 Task: Add an event  with title  Staff Training: Sales Management, date '2023/11/21'  to 2023/11/22 & Select Event type as  Collective. Add location for the event as  123 Eiffel Tower, Paris, France and add a description: A company retreat is a purposeful and immersive event where employees come together in a relaxed and inspiring setting to foster teamwork, boost morale, and align their efforts towards common goals. Create an event link  http-stafftraining:salesmanagementcom & Select the event color as  Blue. , logged in from the account softage.3@softage.netand send the event invitation to softage.6@softage.net and softage.7@softage.net
Action: Mouse moved to (749, 127)
Screenshot: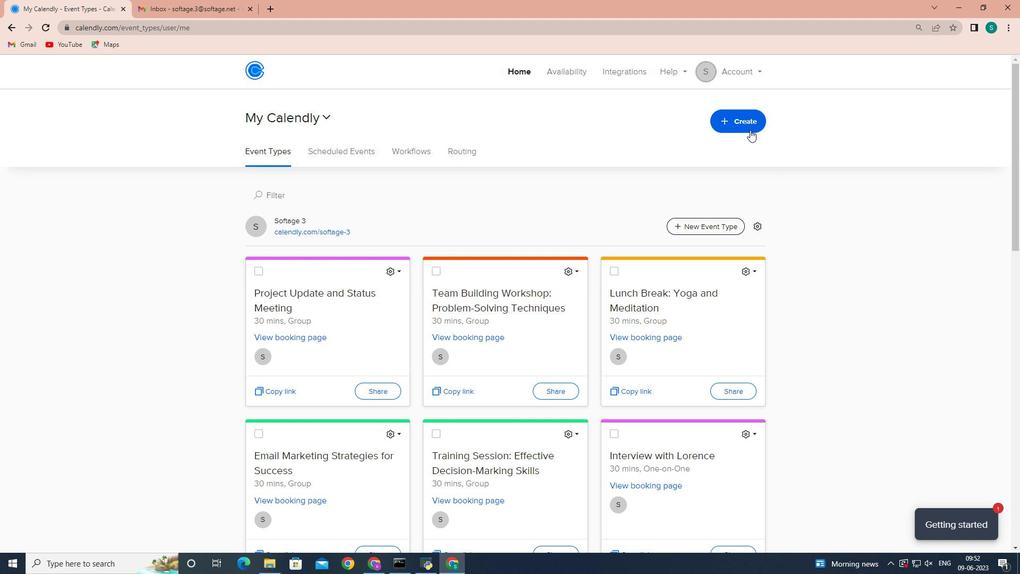 
Action: Mouse pressed left at (749, 127)
Screenshot: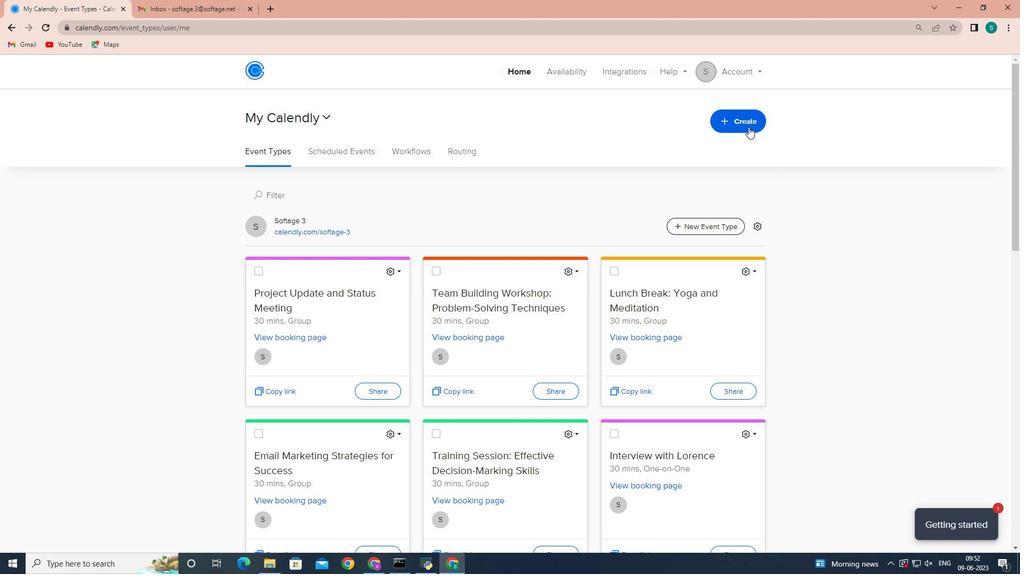 
Action: Mouse moved to (725, 158)
Screenshot: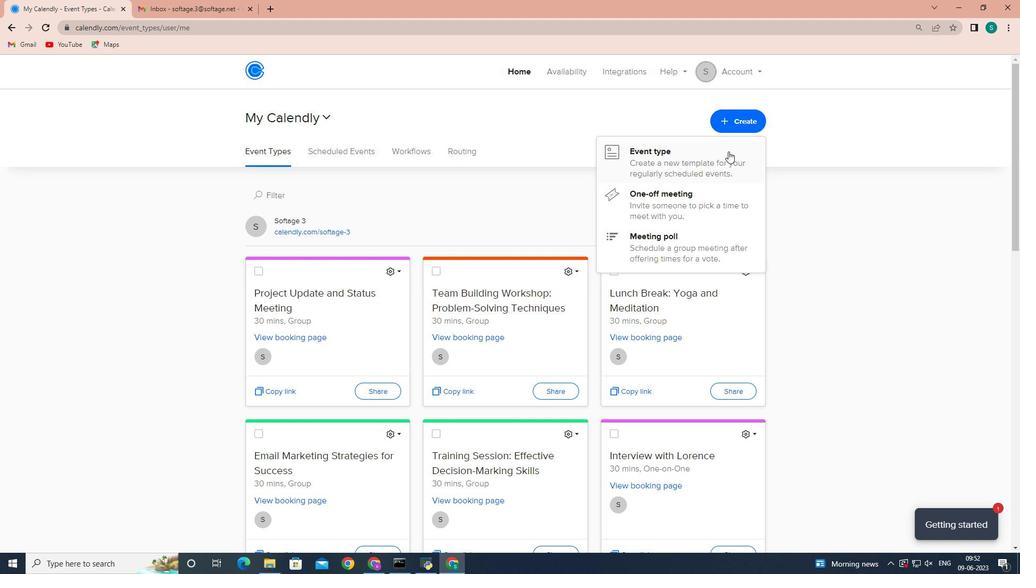 
Action: Mouse pressed left at (725, 158)
Screenshot: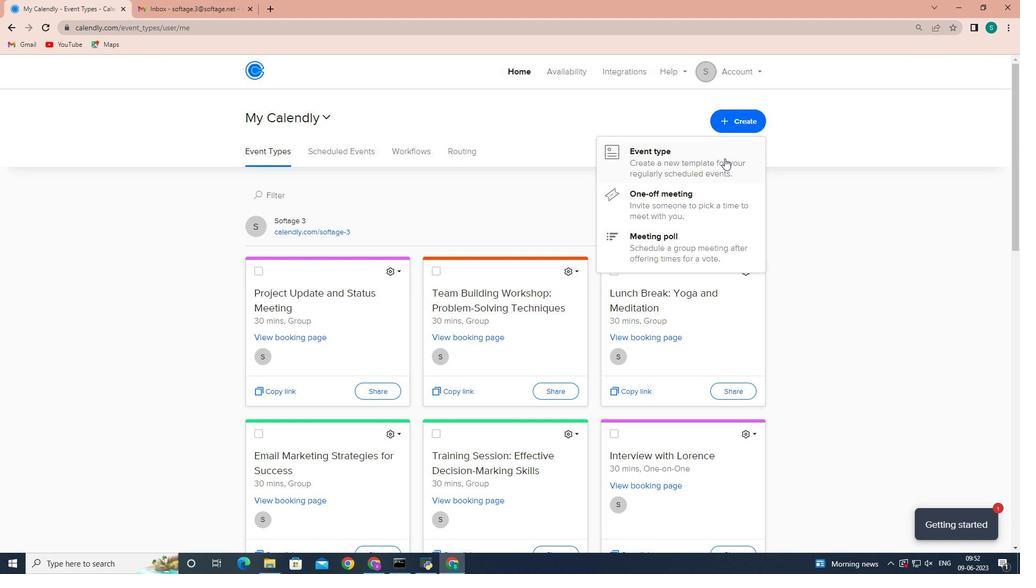 
Action: Mouse moved to (554, 317)
Screenshot: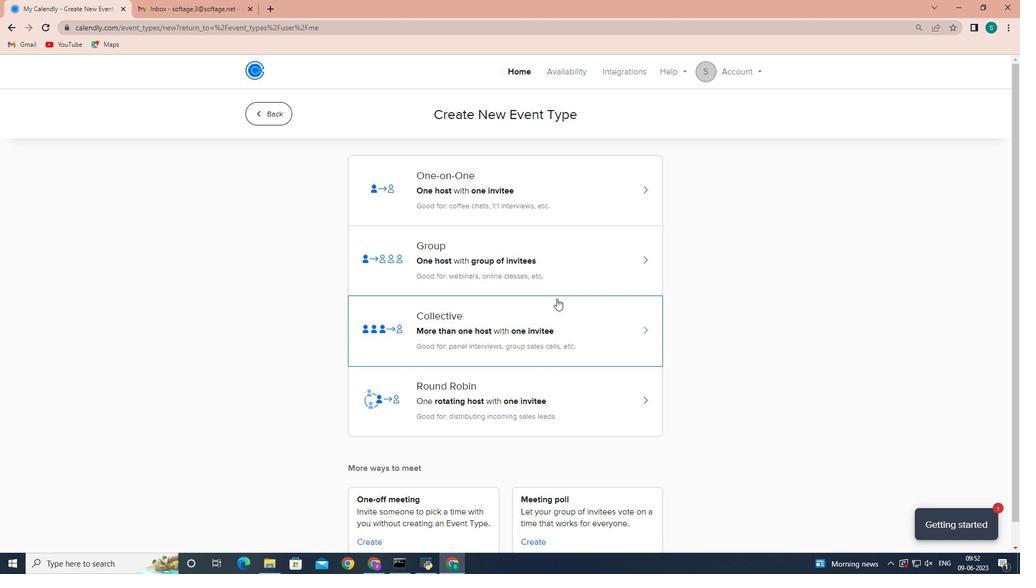 
Action: Mouse pressed left at (554, 317)
Screenshot: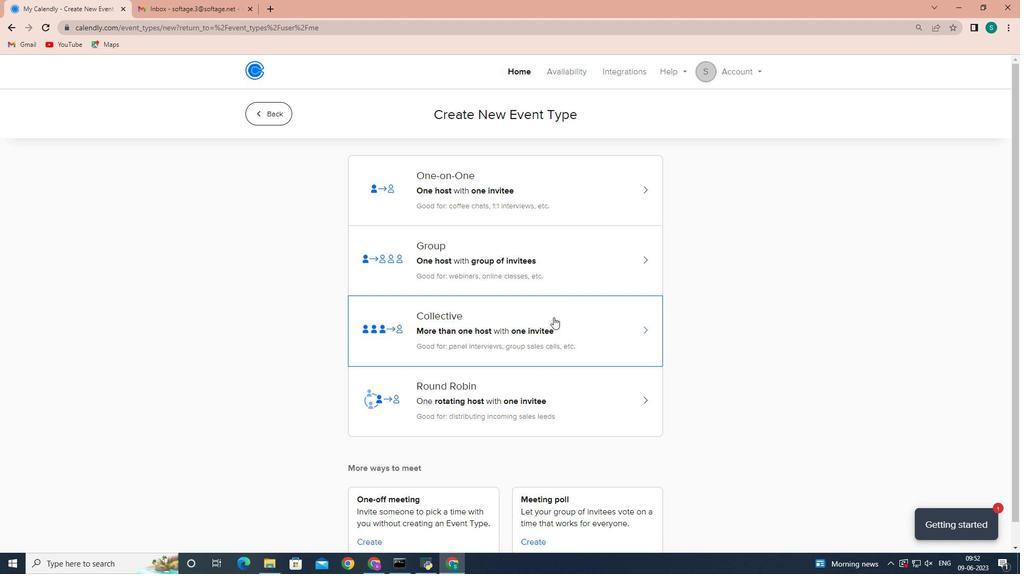 
Action: Mouse moved to (619, 250)
Screenshot: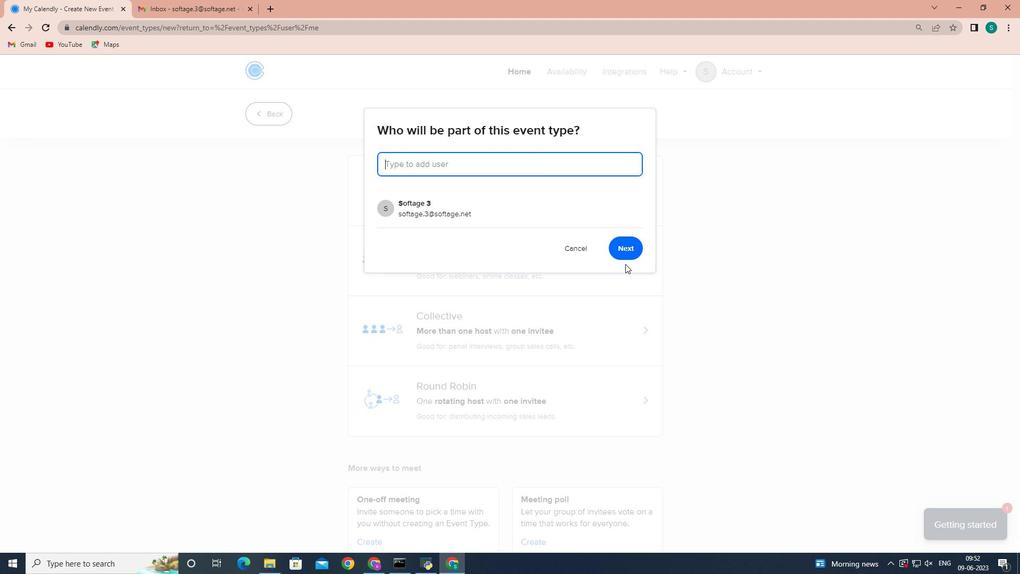 
Action: Mouse pressed left at (619, 250)
Screenshot: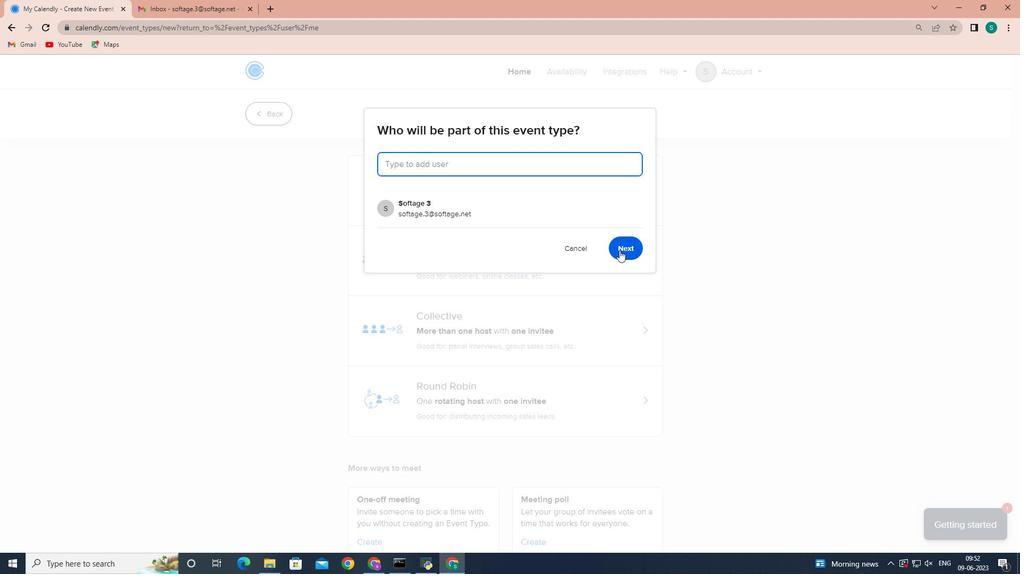 
Action: Mouse moved to (348, 257)
Screenshot: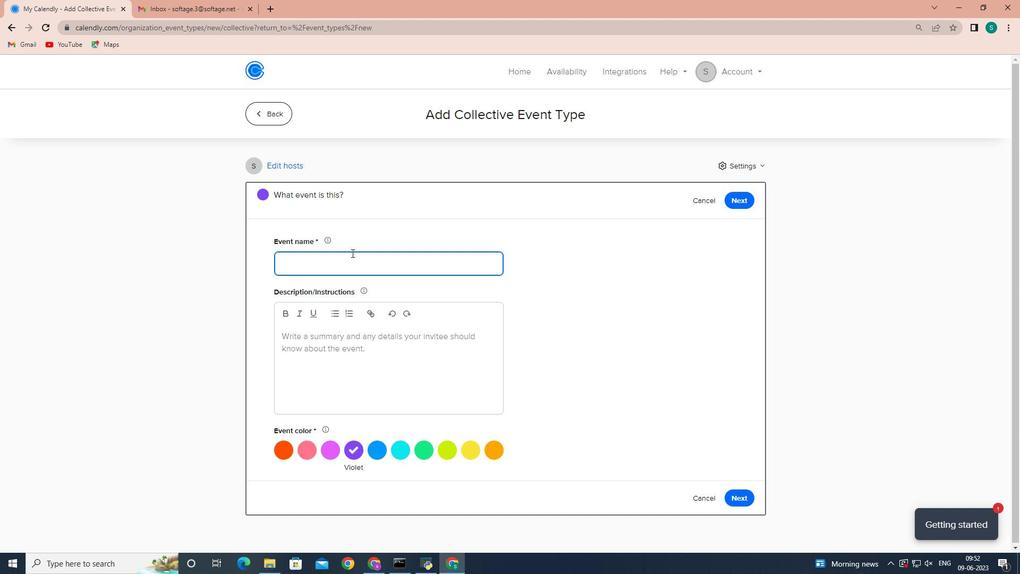 
Action: Mouse pressed left at (348, 257)
Screenshot: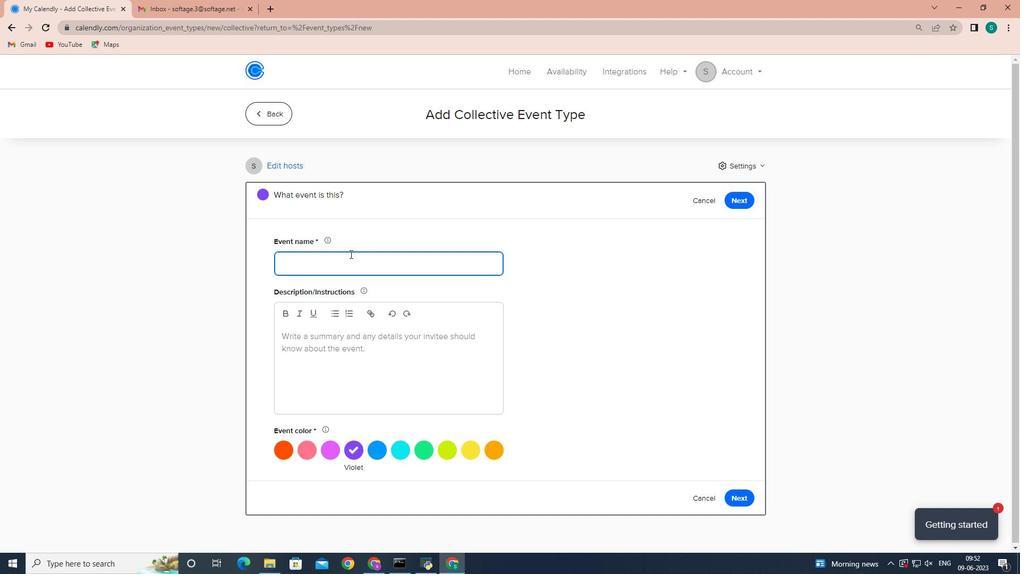 
Action: Mouse moved to (694, 291)
Screenshot: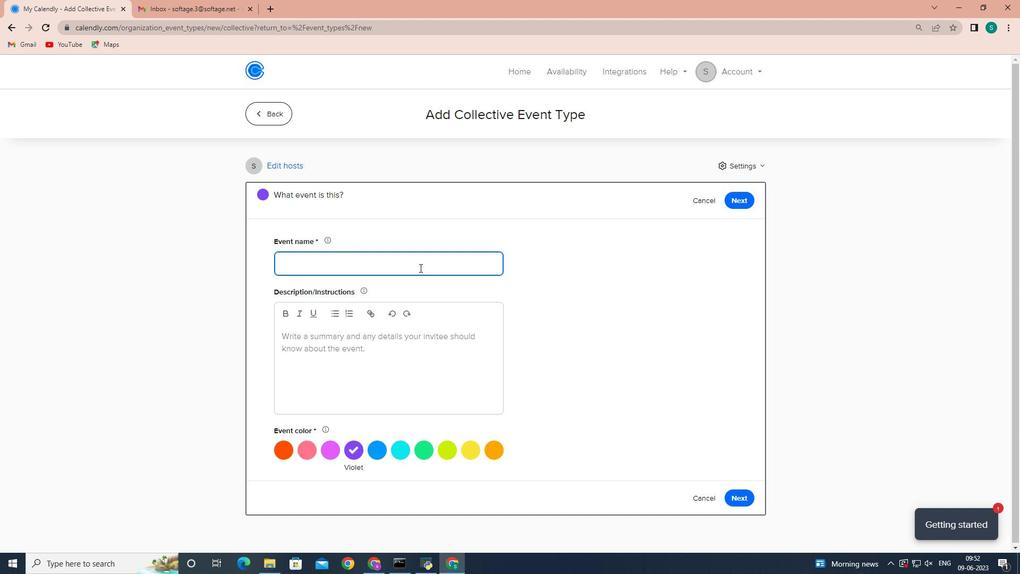 
Action: Key pressed <Key.shift><Key.shift><Key.shift><Key.shift><Key.shift><Key.shift><Key.shift><Key.shift><Key.shift><Key.shift><Key.shift><Key.shift><Key.shift><Key.shift><Key.shift><Key.shift>Staff<Key.space><Key.shift>Training<Key.space><Key.shift><Key.backspace><Key.shift_r>:<Key.space><Key.shift>Sales<Key.space><Key.shift>Managements
Screenshot: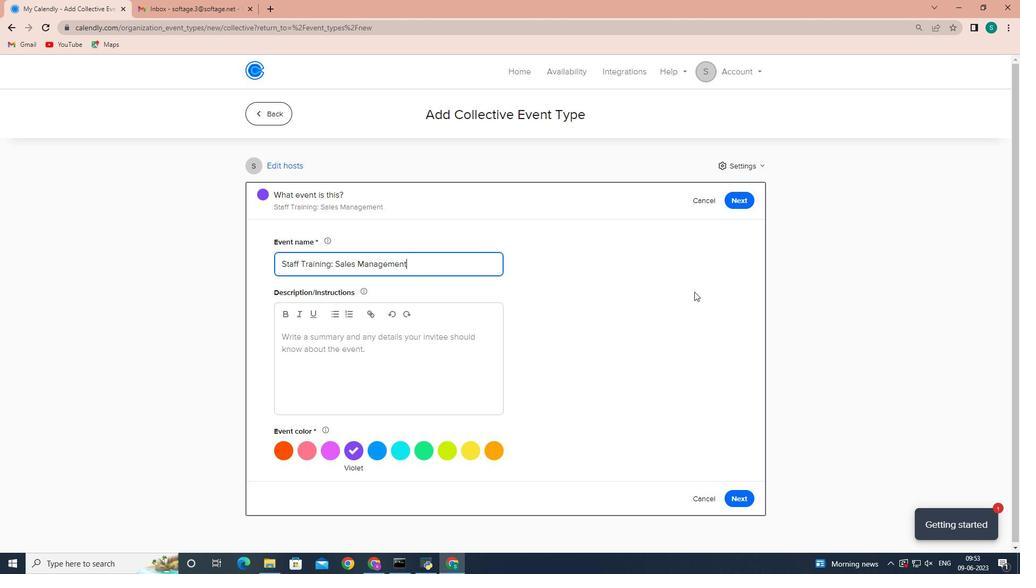 
Action: Mouse moved to (453, 364)
Screenshot: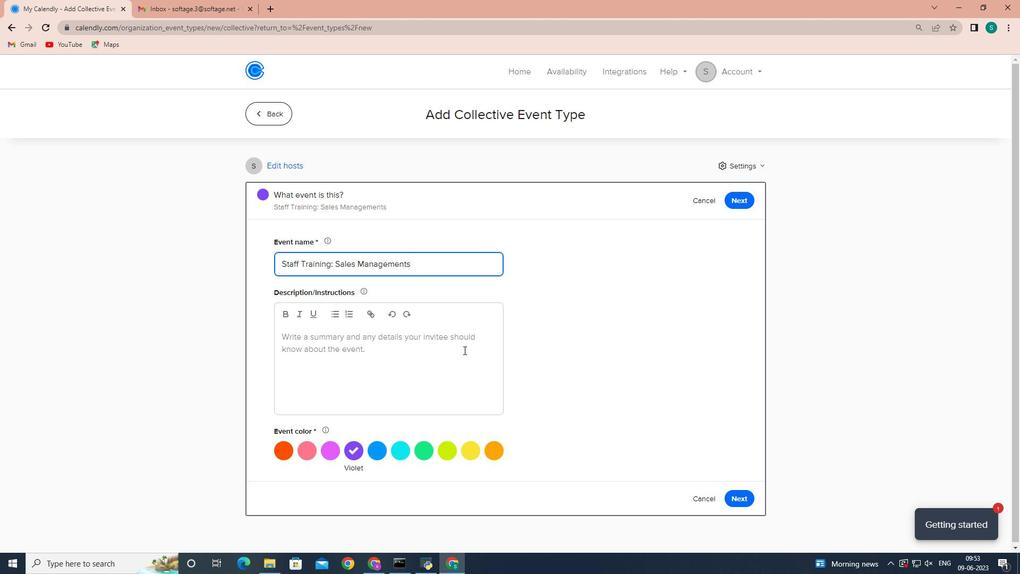 
Action: Mouse pressed left at (453, 364)
Screenshot: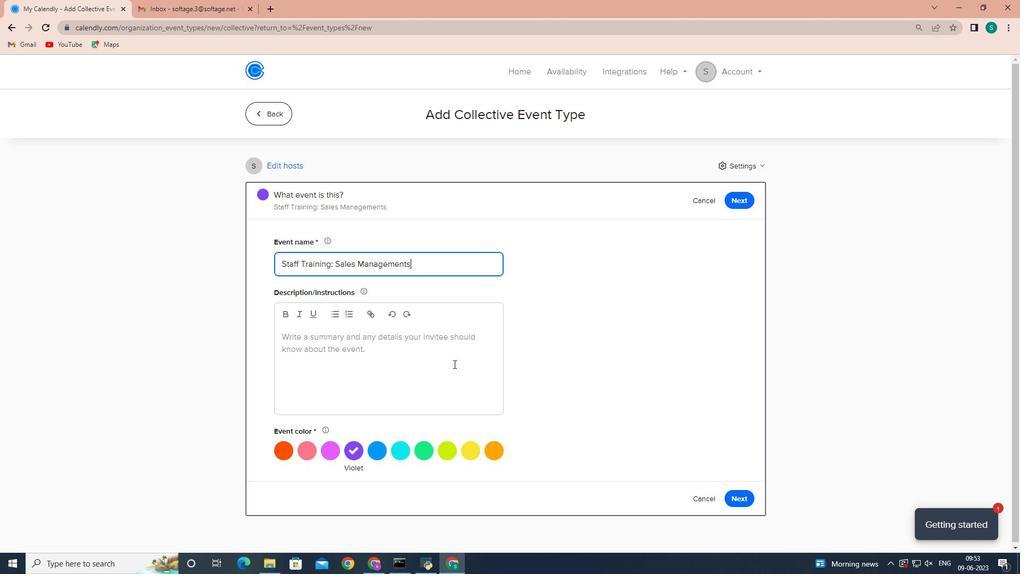 
Action: Mouse moved to (639, 354)
Screenshot: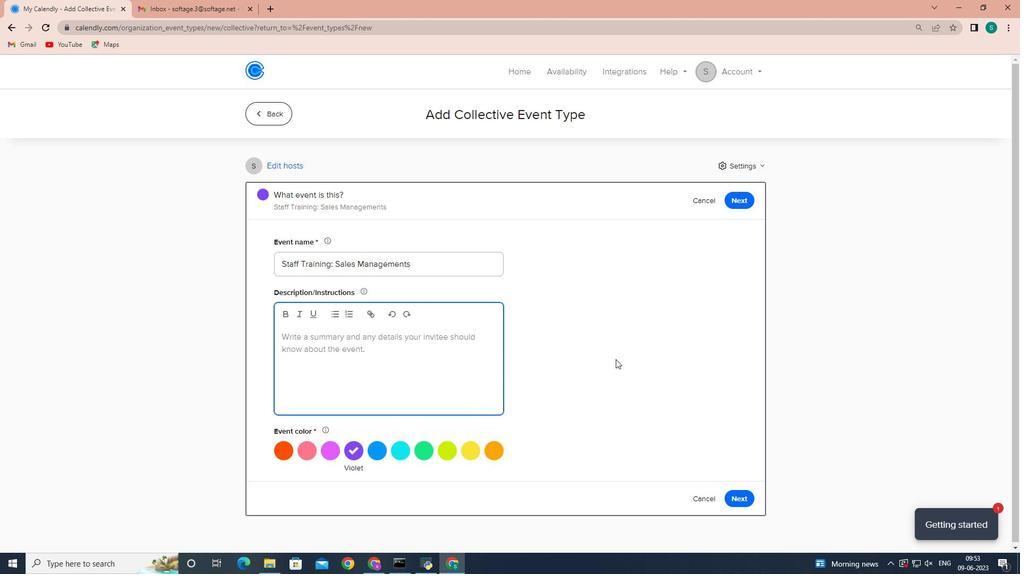 
Action: Key pressed <Key.shift>A<Key.space>company<Key.space>retreat<Key.space>is<Key.space>a<Key.space>purposeful<Key.space>and<Key.space>immersive<Key.space>event<Key.space>ehe<Key.backspace><Key.backspace><Key.backspace>where<Key.space>employees<Key.space>come<Key.space>together<Key.space>in<Key.space>a<Key.space>relaxed<Key.space>and<Key.space><Key.space><Key.space><Key.space><Key.space><Key.space><Key.space><Key.space><Key.space><Key.space><Key.backspace><Key.backspace><Key.backspace><Key.backspace><Key.backspace><Key.backspace><Key.backspace><Key.backspace><Key.backspace>inspiring<Key.space>setting<Key.space>to<Key.space>foster<Key.space>teamwork,<Key.space>boost<Key.space>morale,<Key.space>and<Key.space>align<Key.space>their<Key.space>efforts<Key.space>towards<Key.space>common<Key.space>goals.
Screenshot: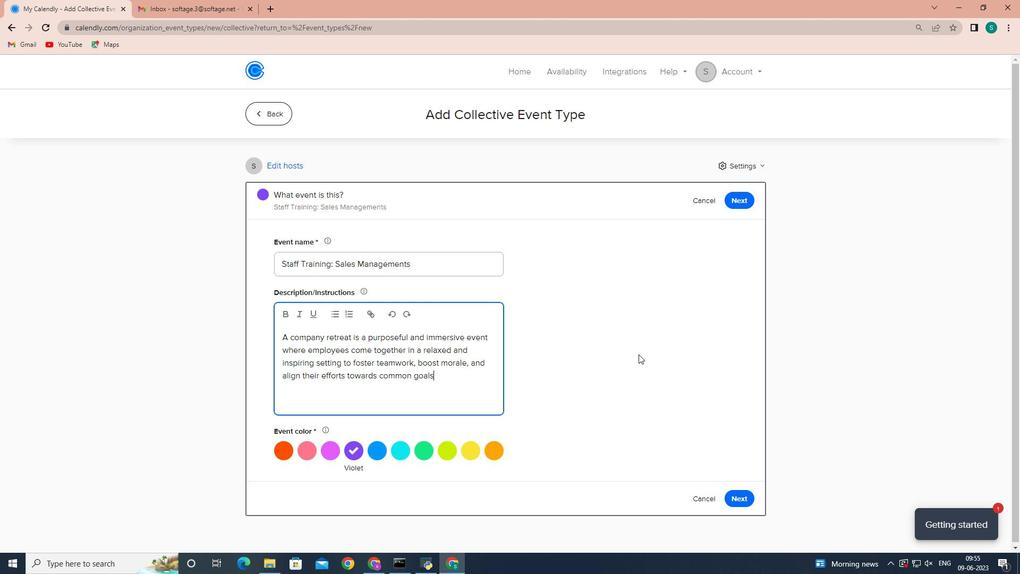 
Action: Mouse moved to (375, 451)
Screenshot: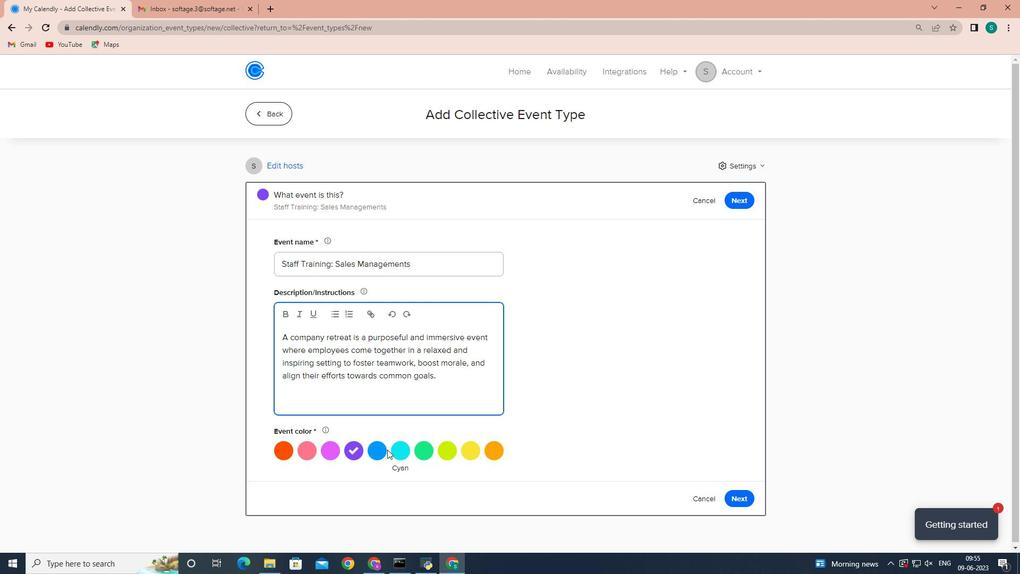 
Action: Mouse pressed left at (375, 451)
Screenshot: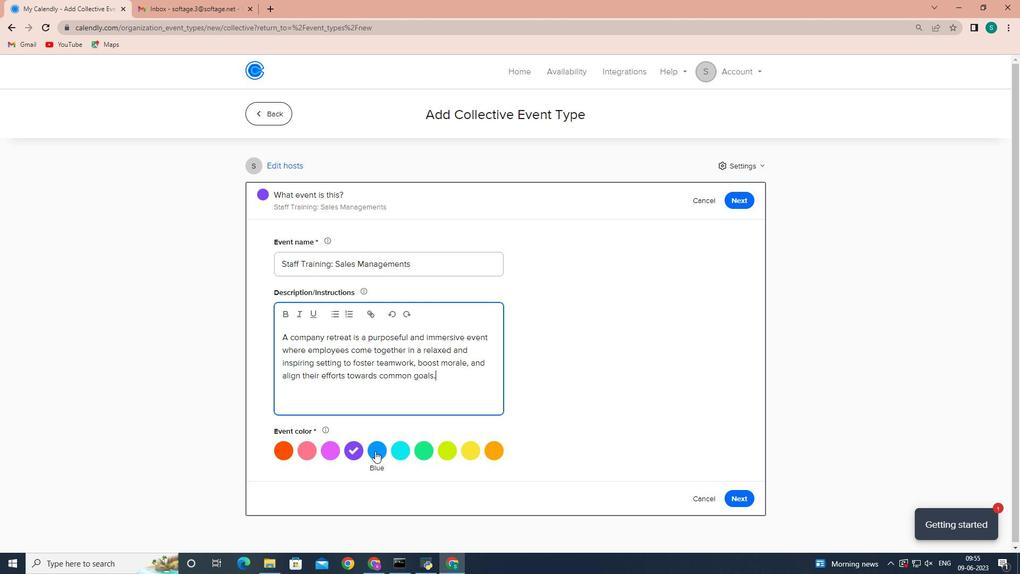 
Action: Mouse moved to (748, 199)
Screenshot: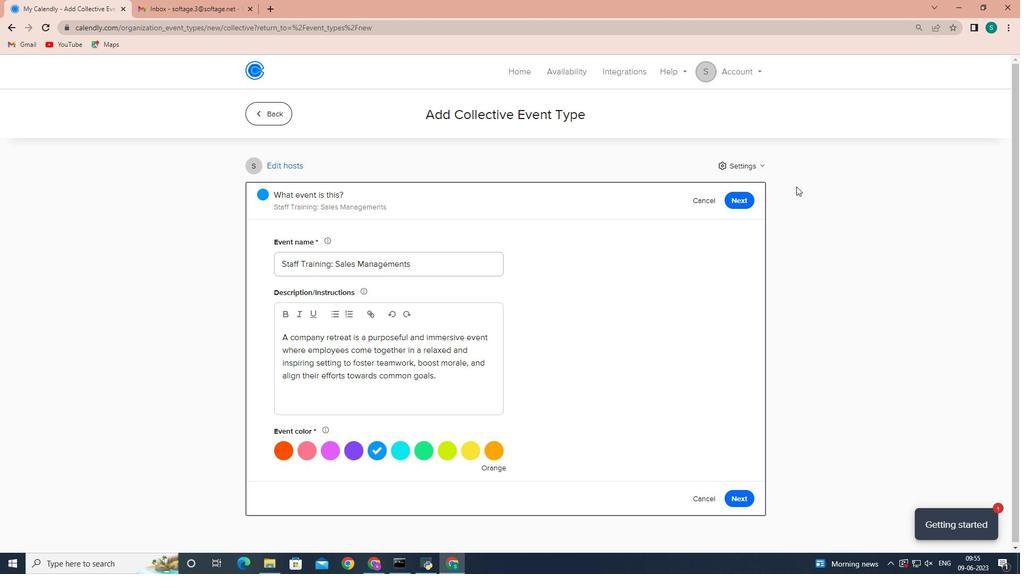 
Action: Mouse pressed left at (748, 199)
Screenshot: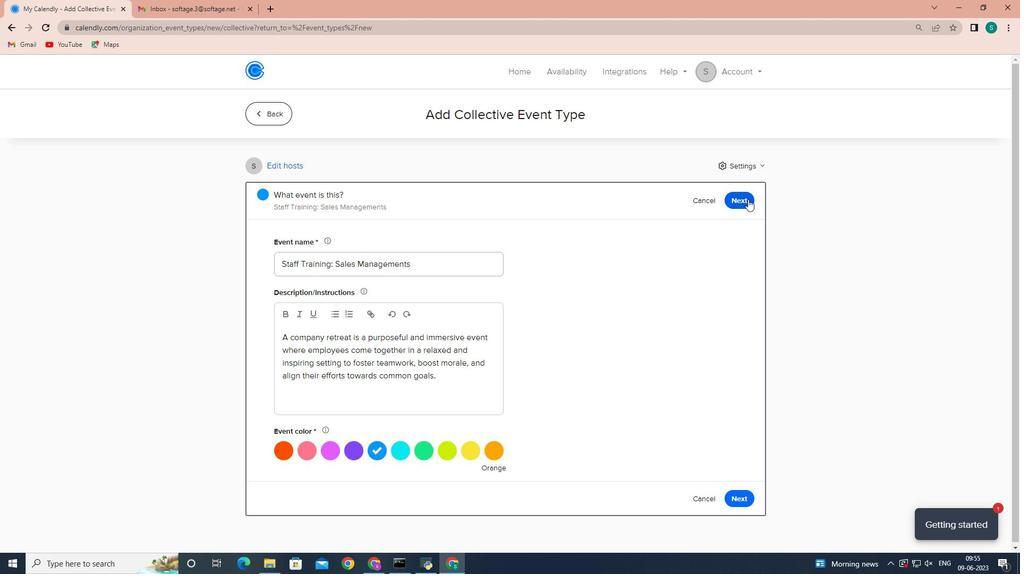 
Action: Mouse moved to (383, 321)
Screenshot: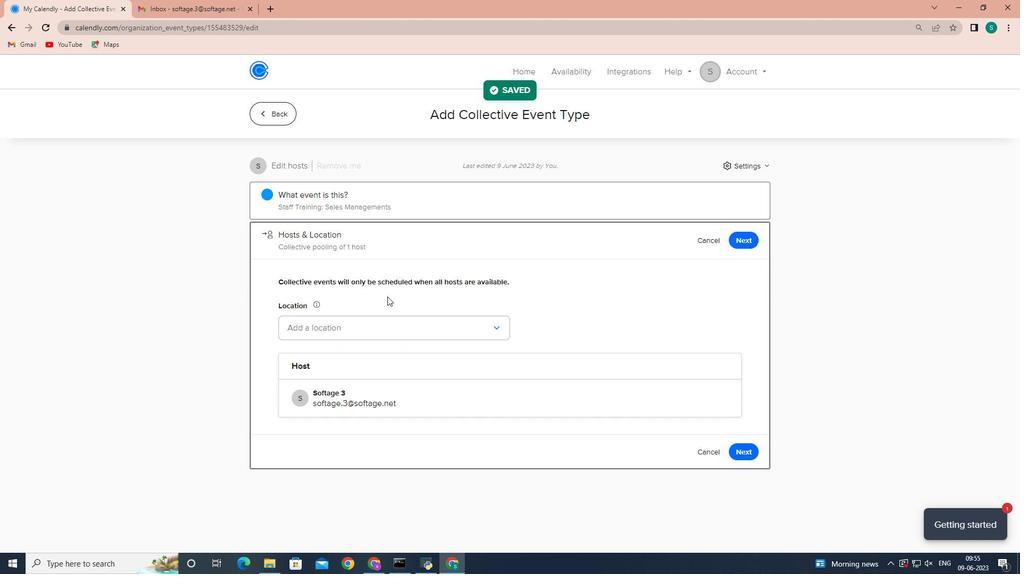 
Action: Mouse pressed left at (383, 321)
Screenshot: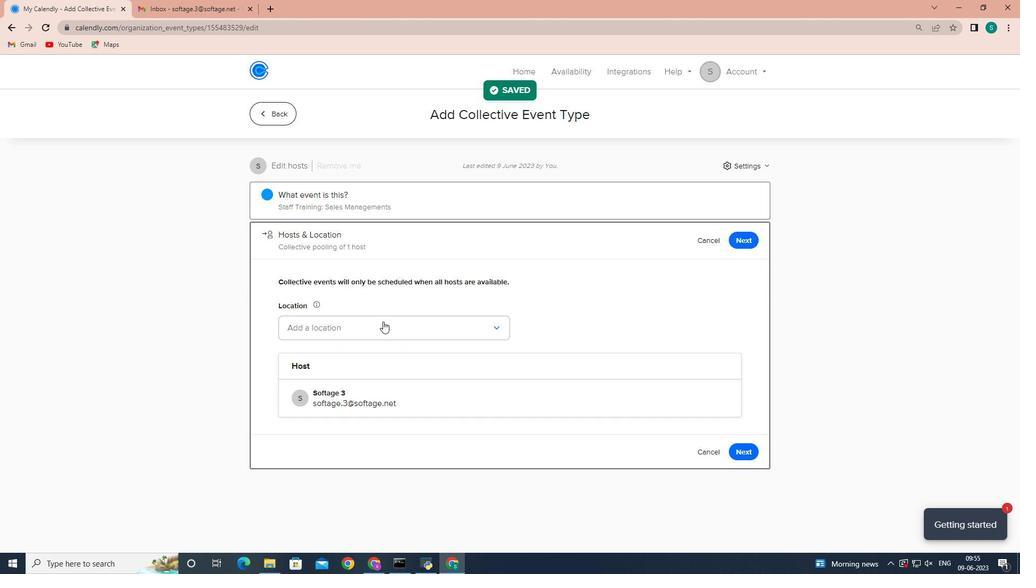 
Action: Mouse moved to (373, 359)
Screenshot: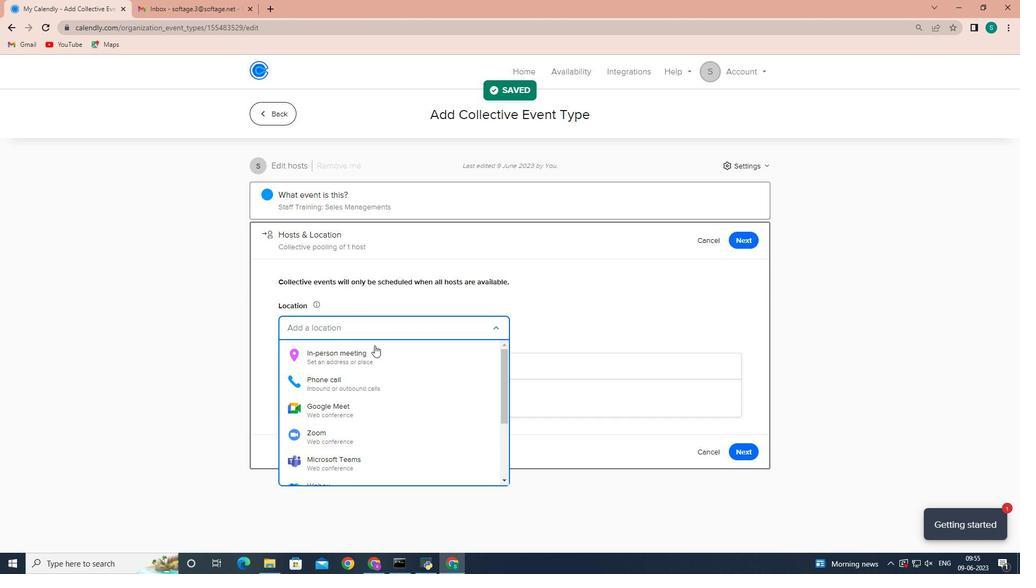 
Action: Mouse pressed left at (373, 359)
Screenshot: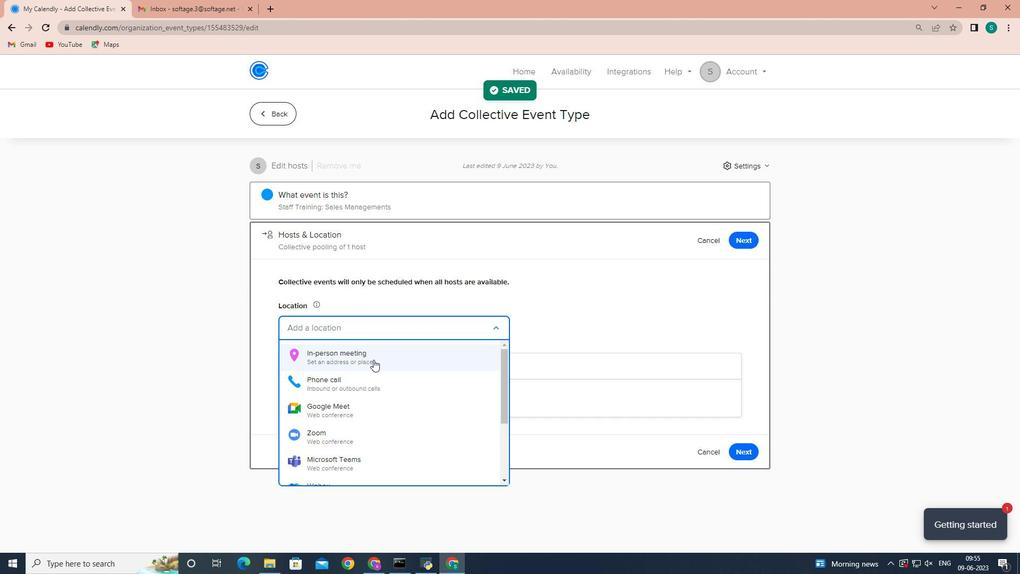 
Action: Mouse moved to (521, 187)
Screenshot: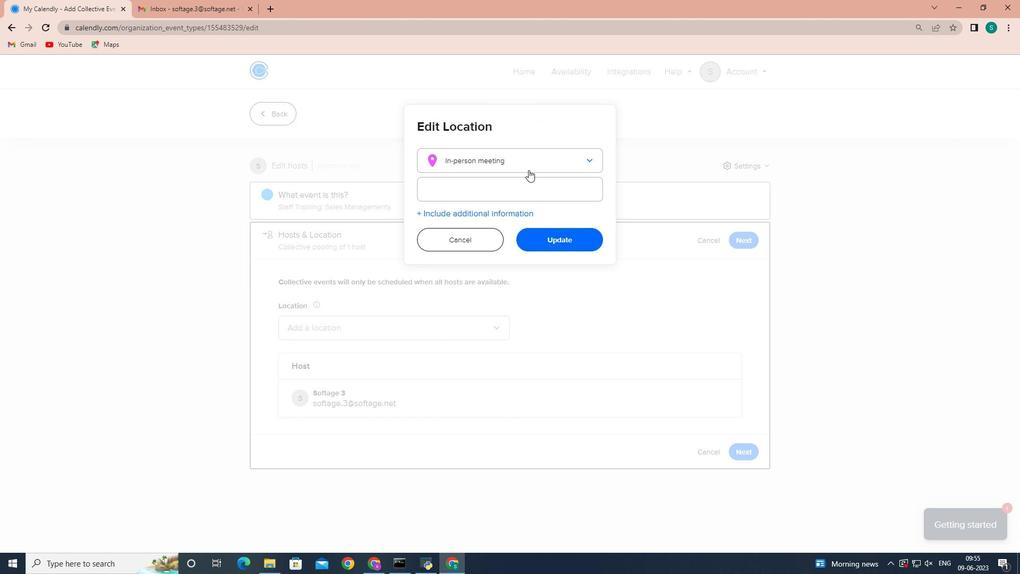 
Action: Mouse pressed left at (521, 187)
Screenshot: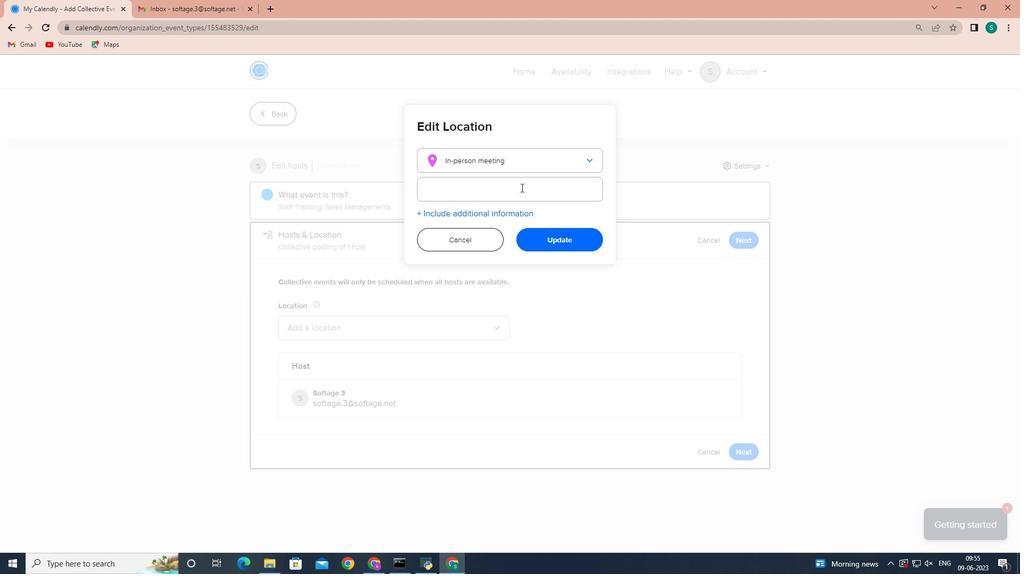 
Action: Key pressed 123<Key.space><Key.shift>Eifff<Key.backspace>el<Key.space><Key.shift><Key.shift><Key.shift><Key.shift><Key.shift><Key.shift><Key.shift><Key.shift><Key.shift><Key.shift><Key.shift><Key.shift><Key.shift><Key.shift><Key.shift><Key.shift><Key.shift><Key.shift><Key.shift><Key.shift><Key.shift><Key.shift><Key.shift><Key.shift>Tower,<Key.space><Key.shift>Paris,<Key.space><Key.shift>France
Screenshot: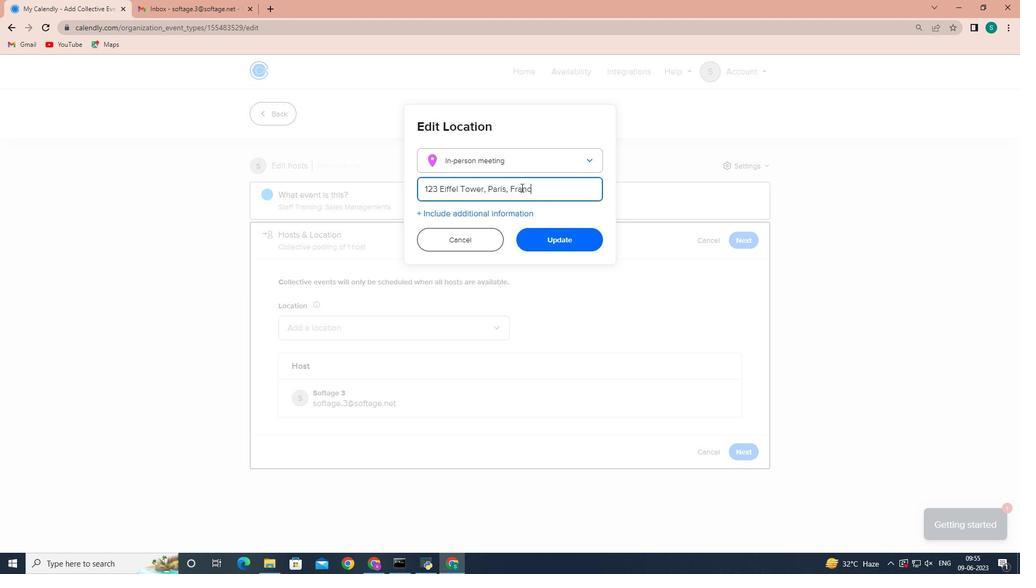 
Action: Mouse moved to (558, 243)
Screenshot: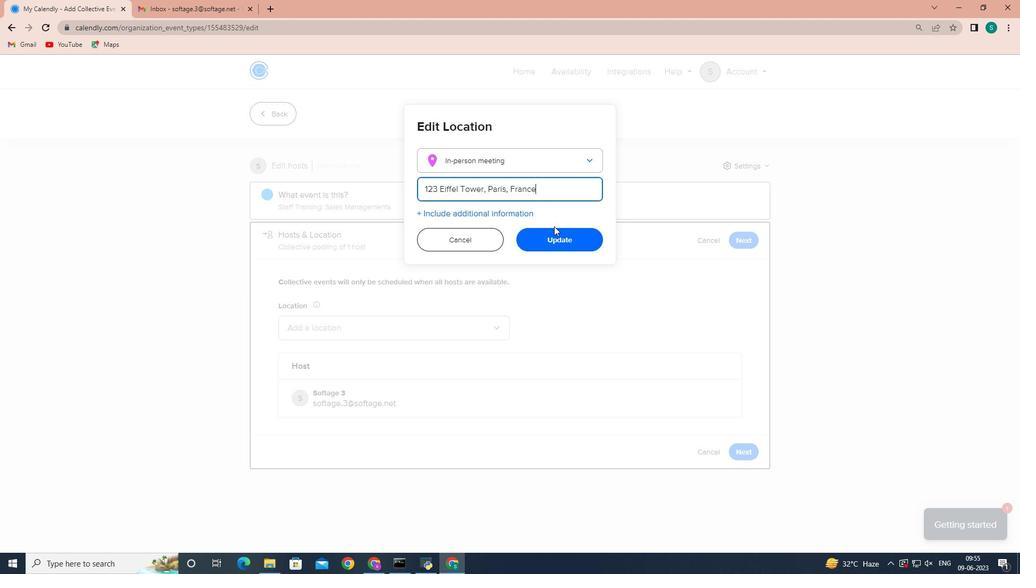 
Action: Mouse pressed left at (558, 243)
Screenshot: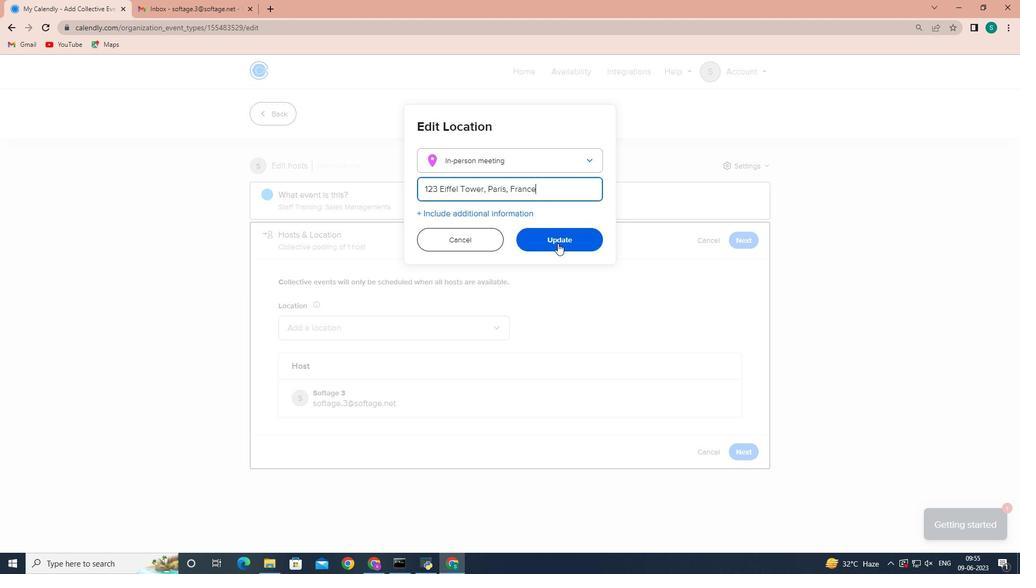 
Action: Mouse moved to (742, 242)
Screenshot: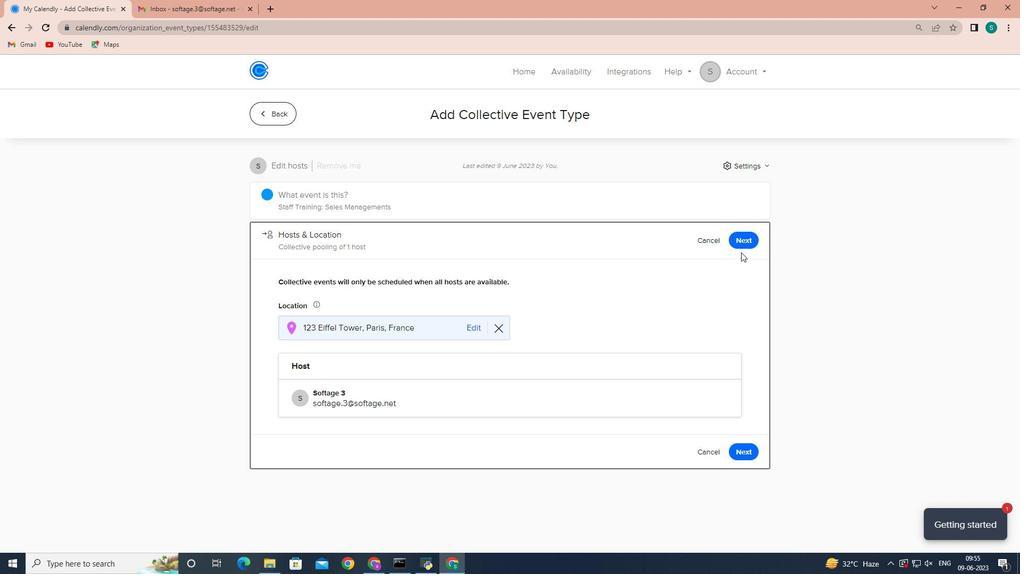 
Action: Mouse pressed left at (742, 242)
Screenshot: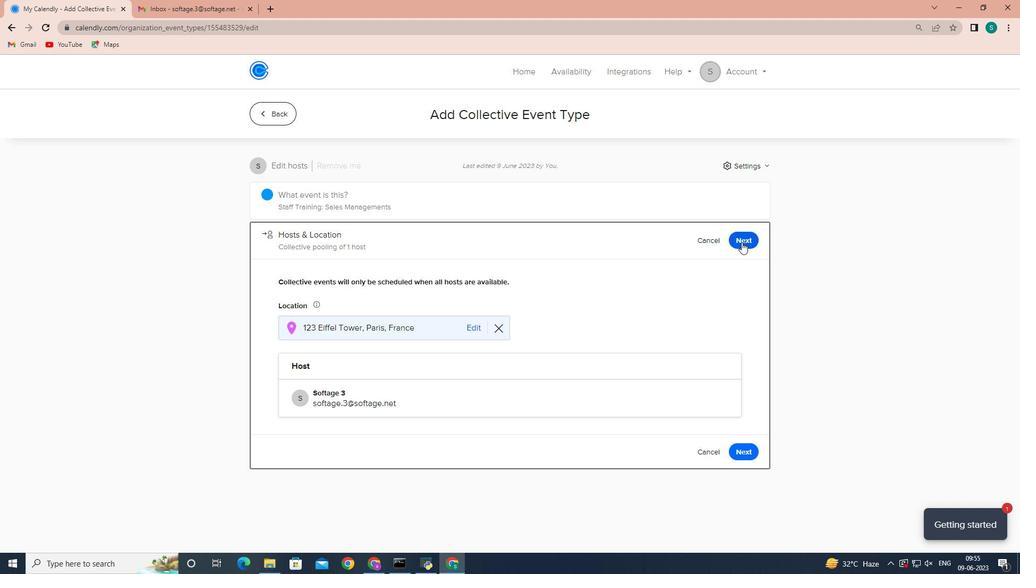 
Action: Mouse moved to (340, 392)
Screenshot: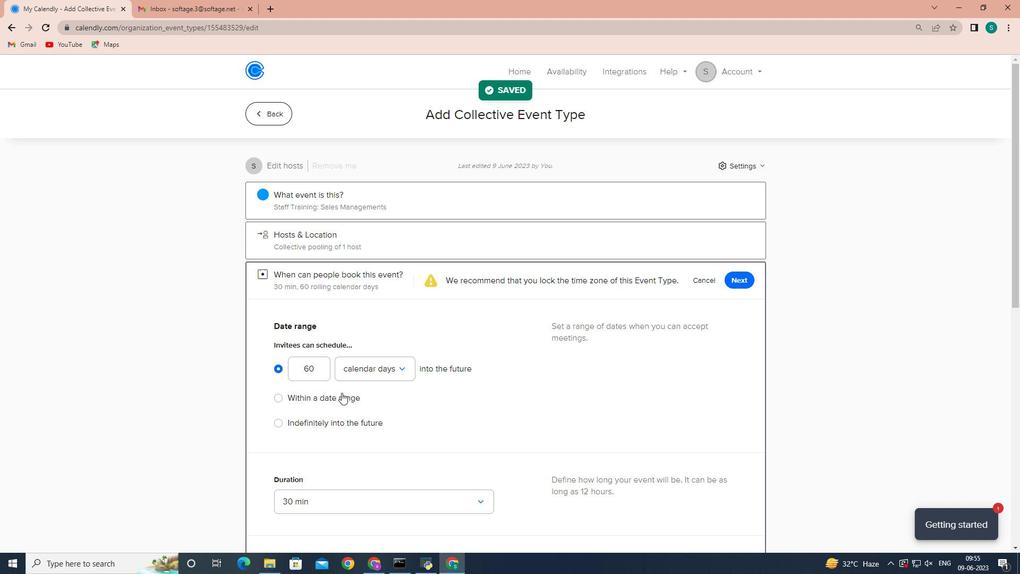 
Action: Mouse pressed left at (340, 392)
Screenshot: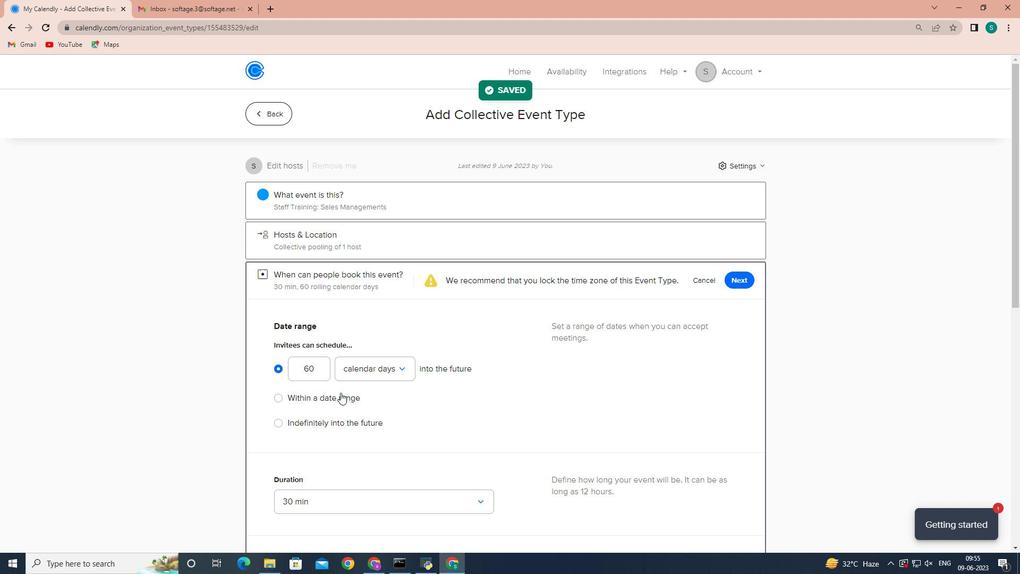 
Action: Mouse moved to (412, 404)
Screenshot: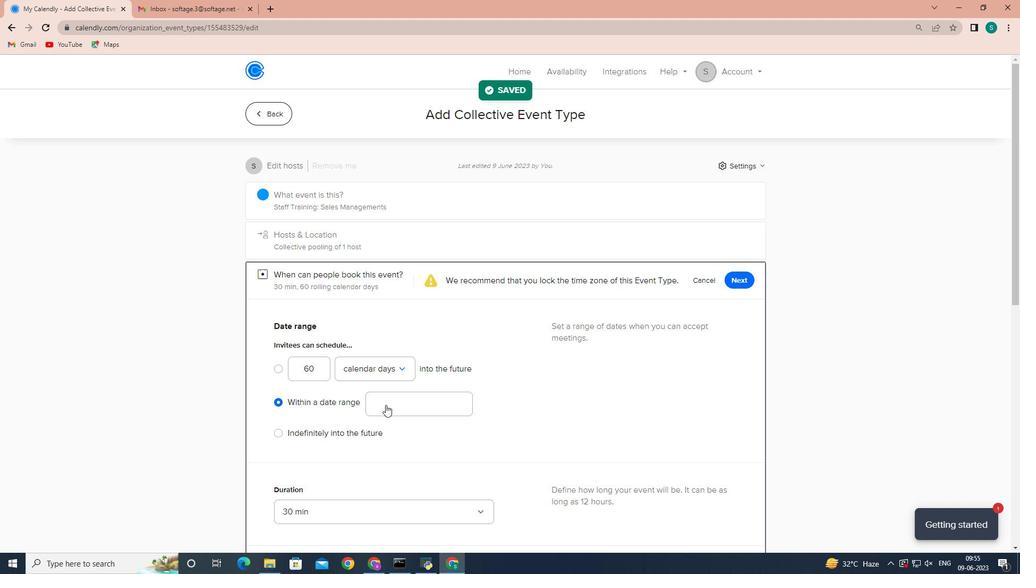 
Action: Mouse pressed left at (412, 404)
Screenshot: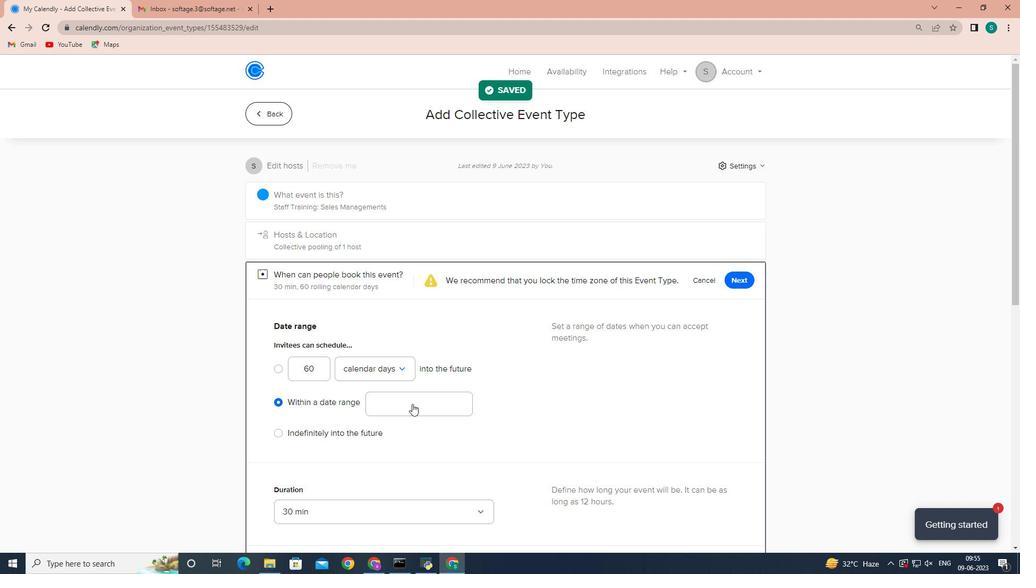 
Action: Mouse moved to (456, 211)
Screenshot: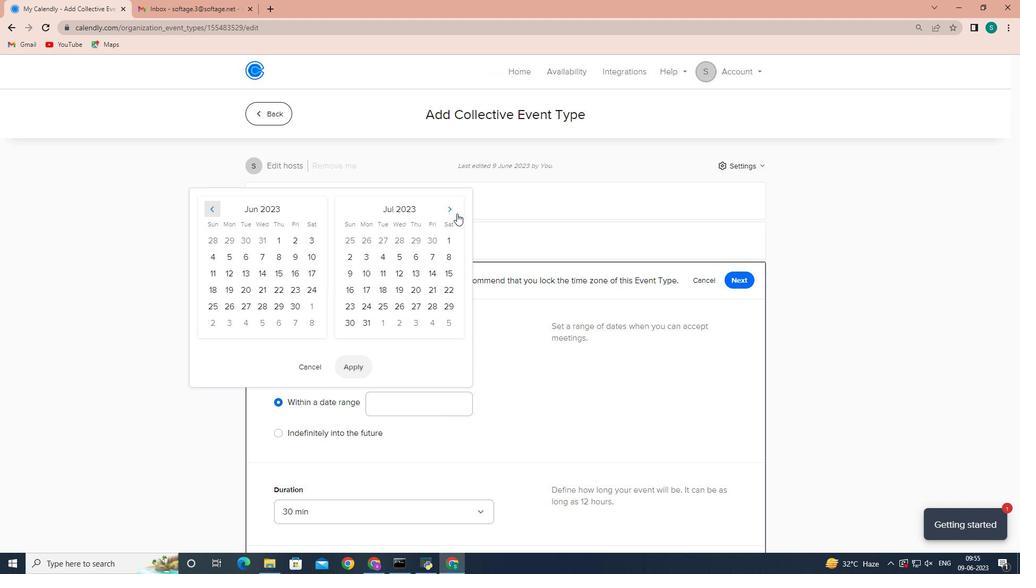 
Action: Mouse pressed left at (456, 211)
Screenshot: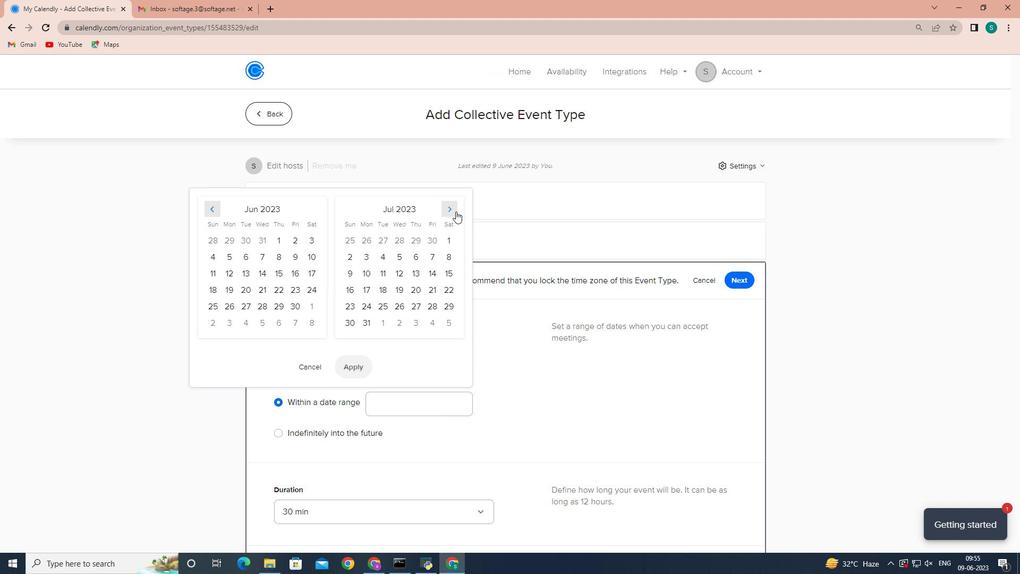
Action: Mouse pressed left at (456, 211)
Screenshot: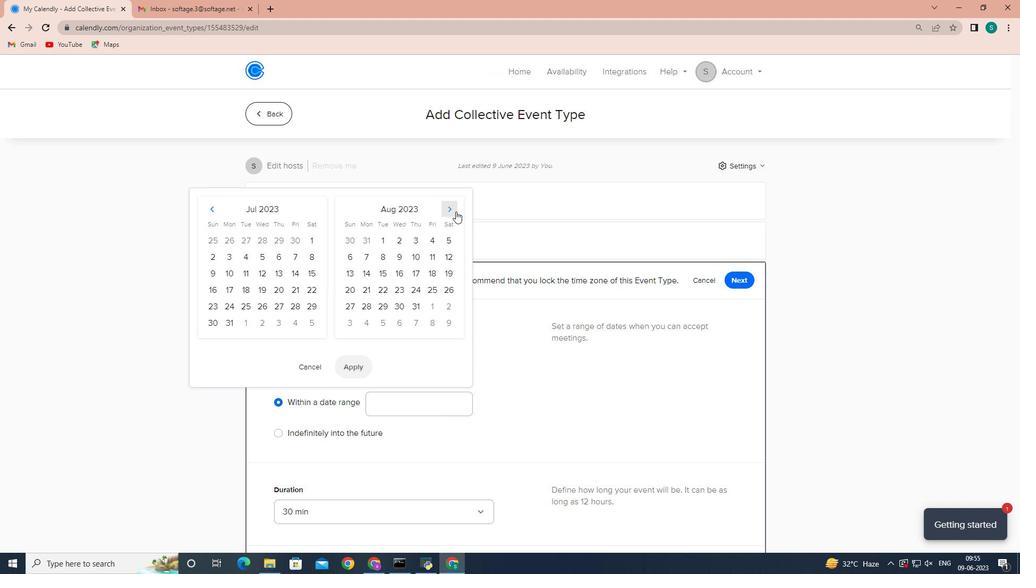 
Action: Mouse pressed left at (456, 211)
Screenshot: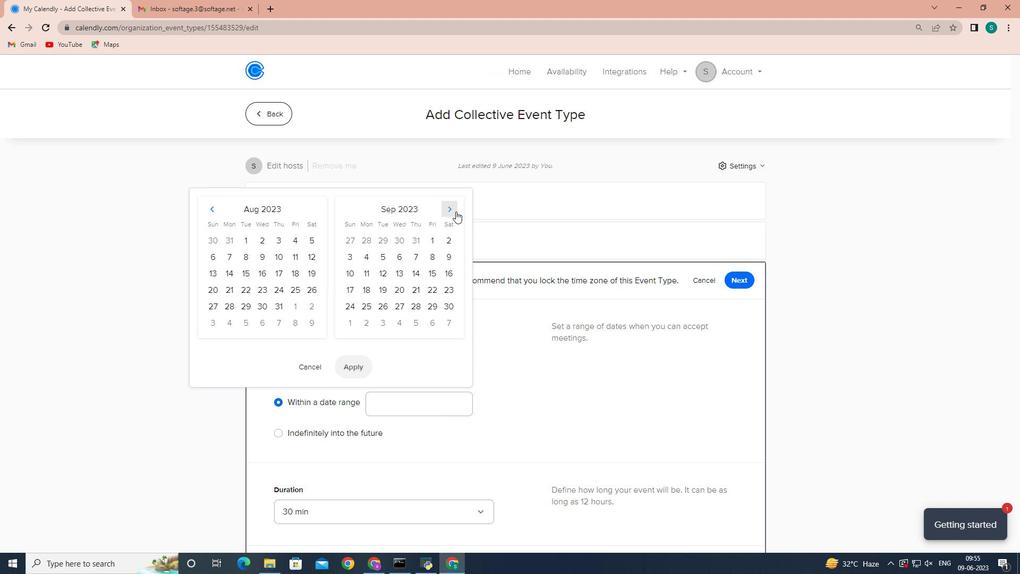 
Action: Mouse pressed left at (456, 211)
Screenshot: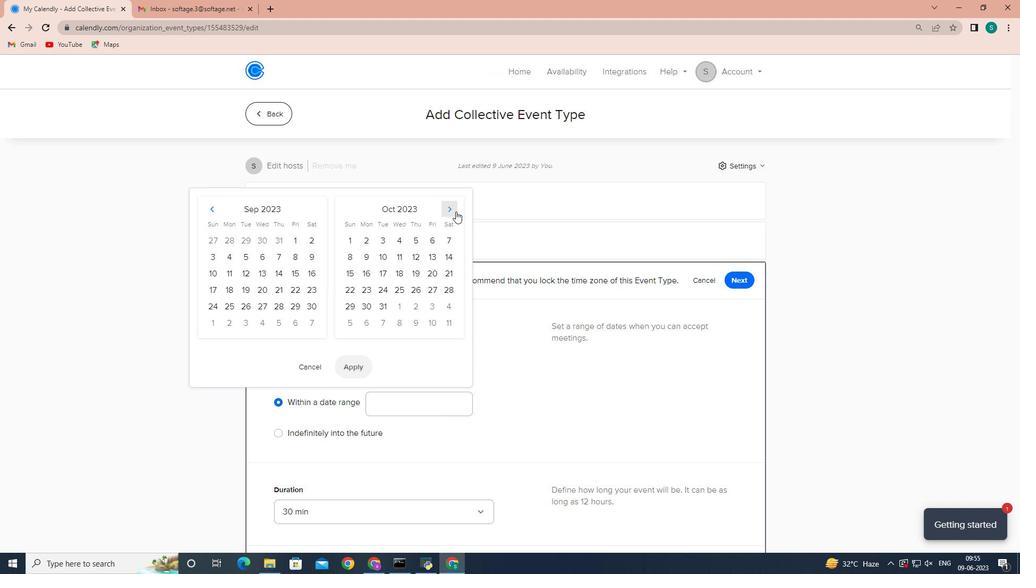 
Action: Mouse moved to (384, 287)
Screenshot: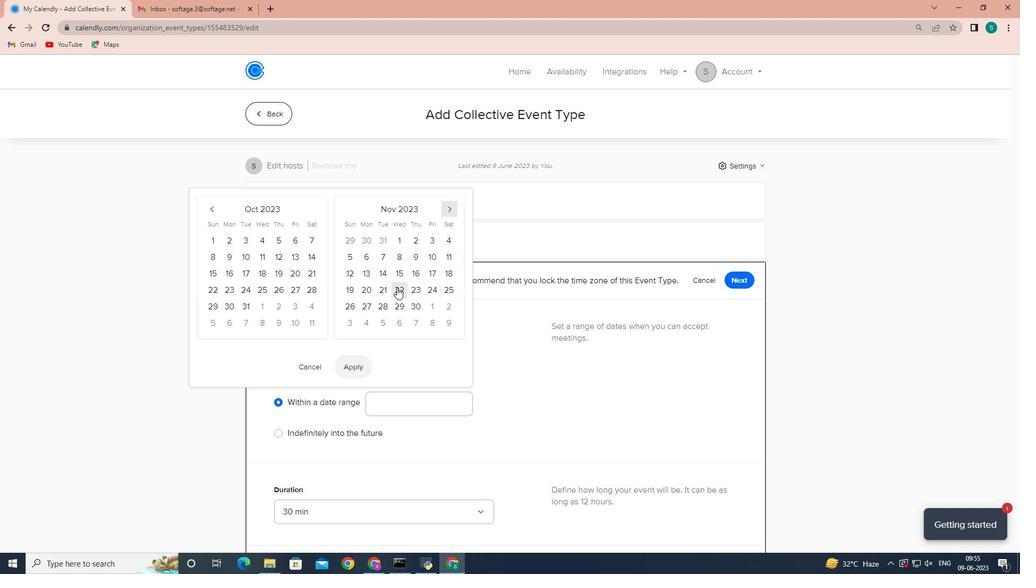 
Action: Mouse pressed left at (384, 287)
Screenshot: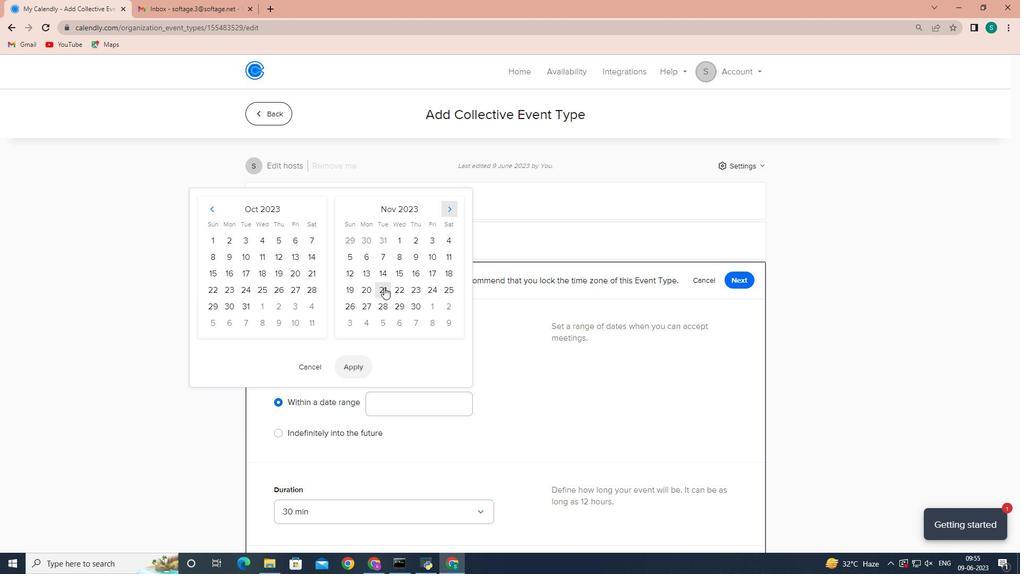 
Action: Mouse moved to (401, 287)
Screenshot: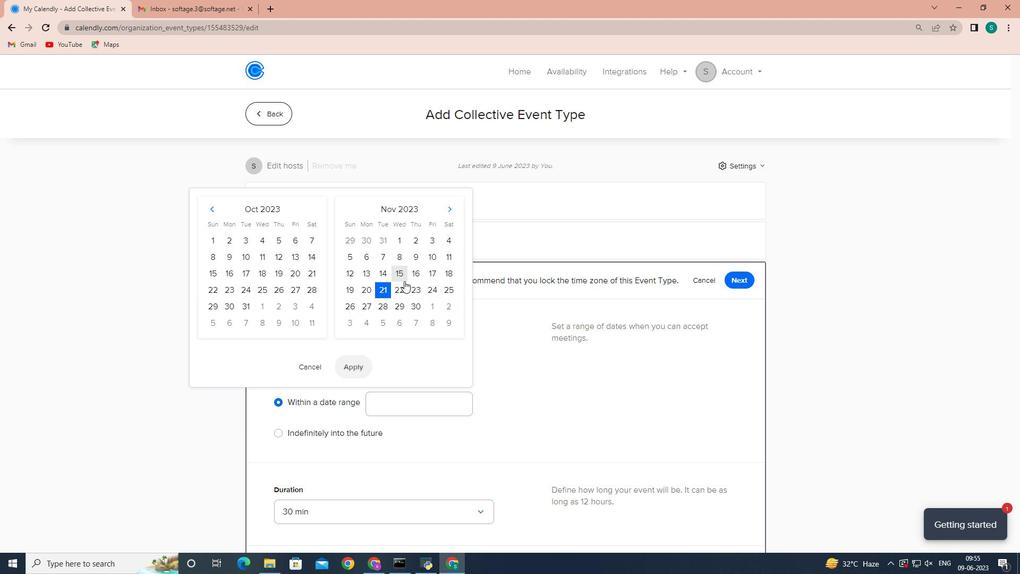 
Action: Mouse pressed left at (401, 287)
Screenshot: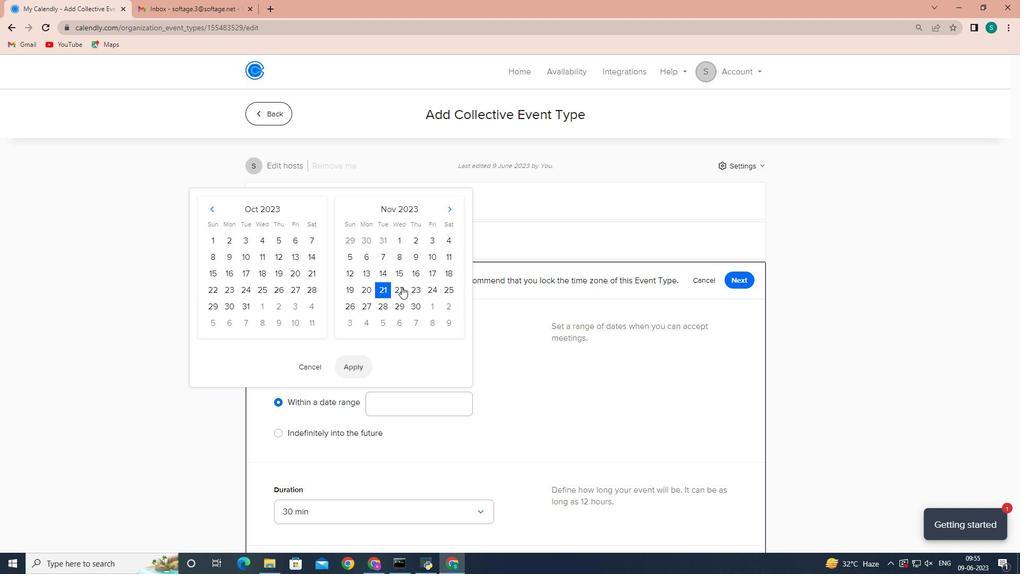 
Action: Mouse moved to (369, 366)
Screenshot: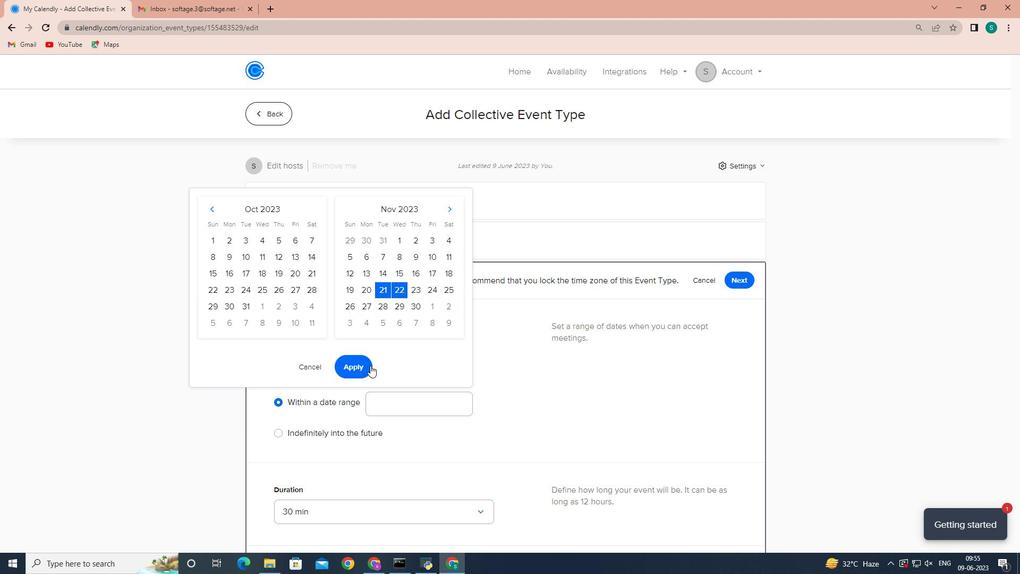 
Action: Mouse pressed left at (369, 366)
Screenshot: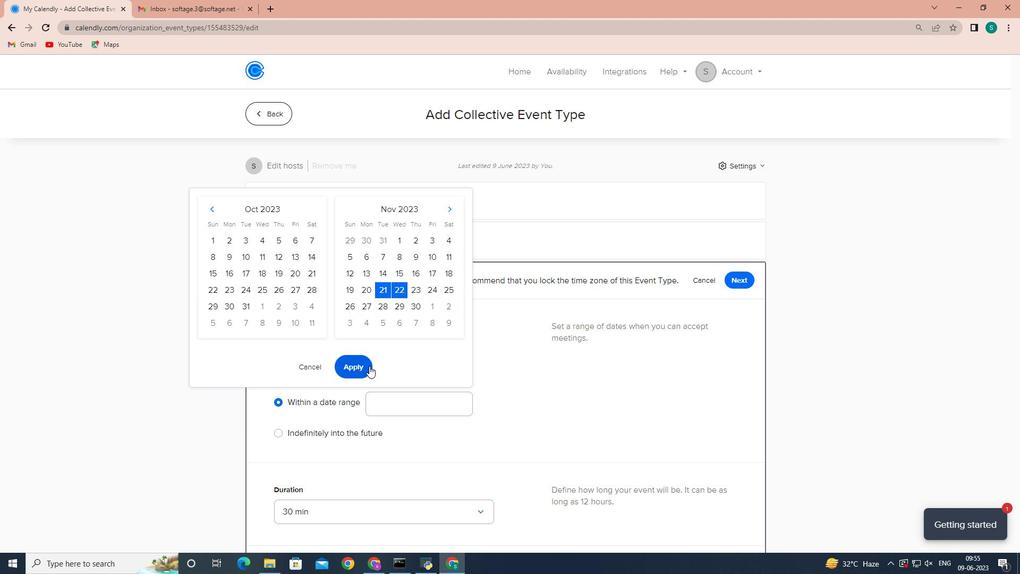 
Action: Mouse moved to (749, 281)
Screenshot: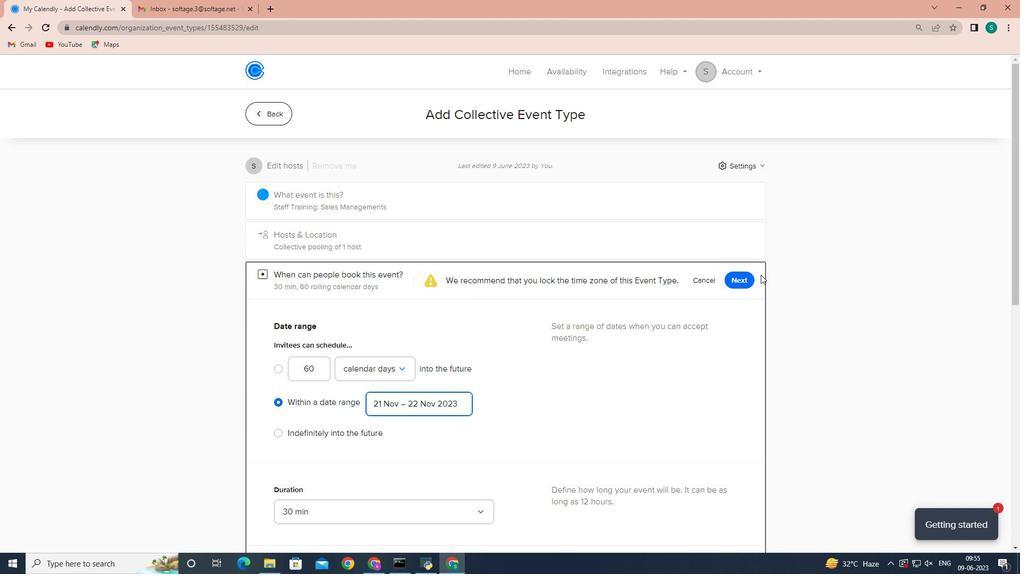 
Action: Mouse pressed left at (749, 281)
Screenshot: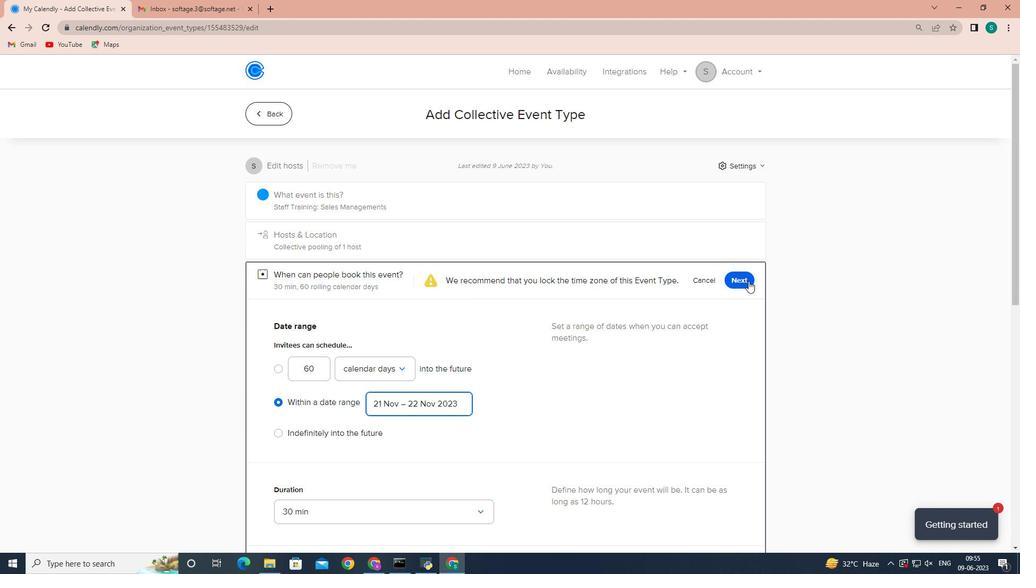 
Action: Mouse moved to (736, 118)
Screenshot: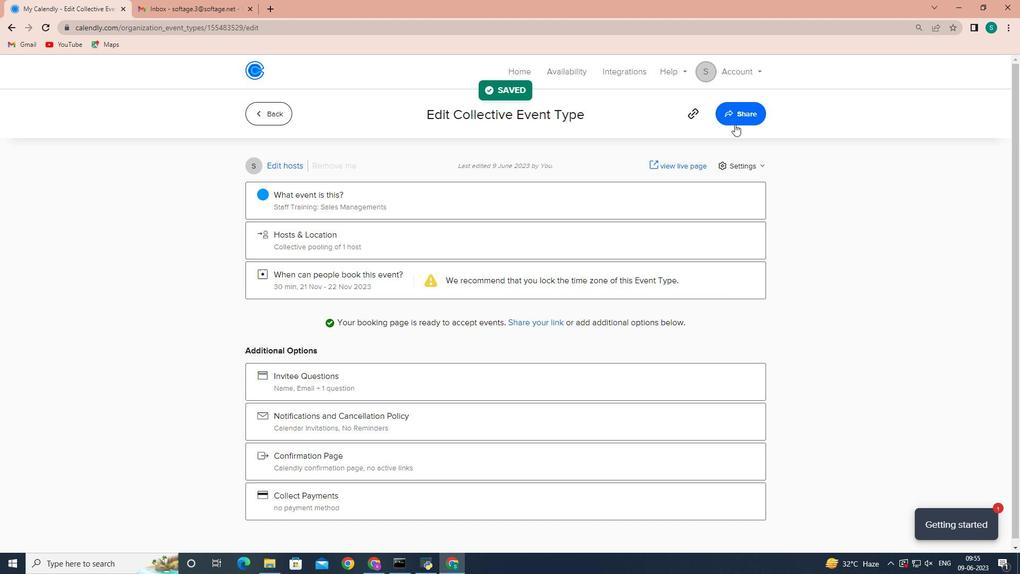 
Action: Mouse pressed left at (736, 118)
Screenshot: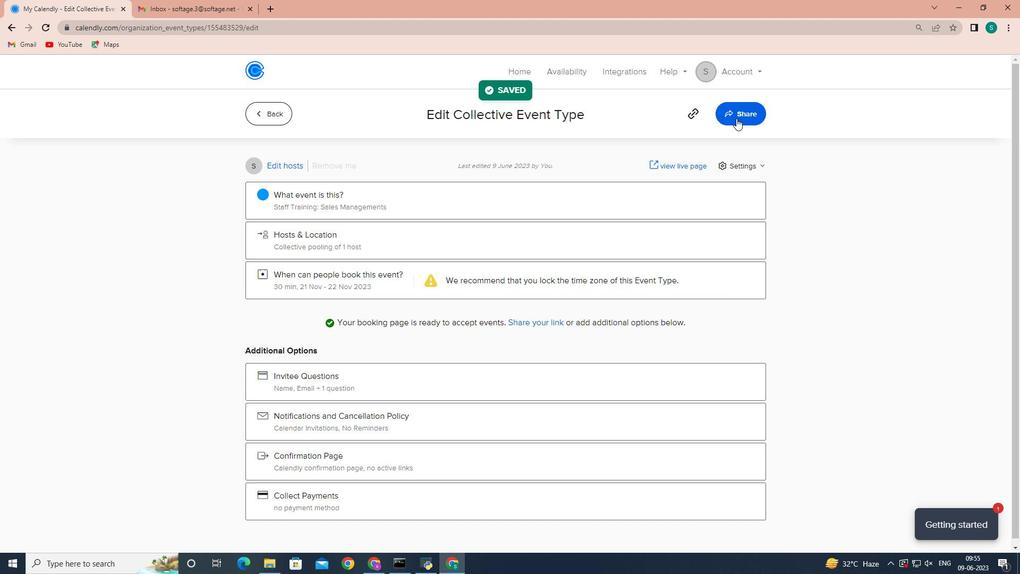 
Action: Mouse moved to (634, 208)
Screenshot: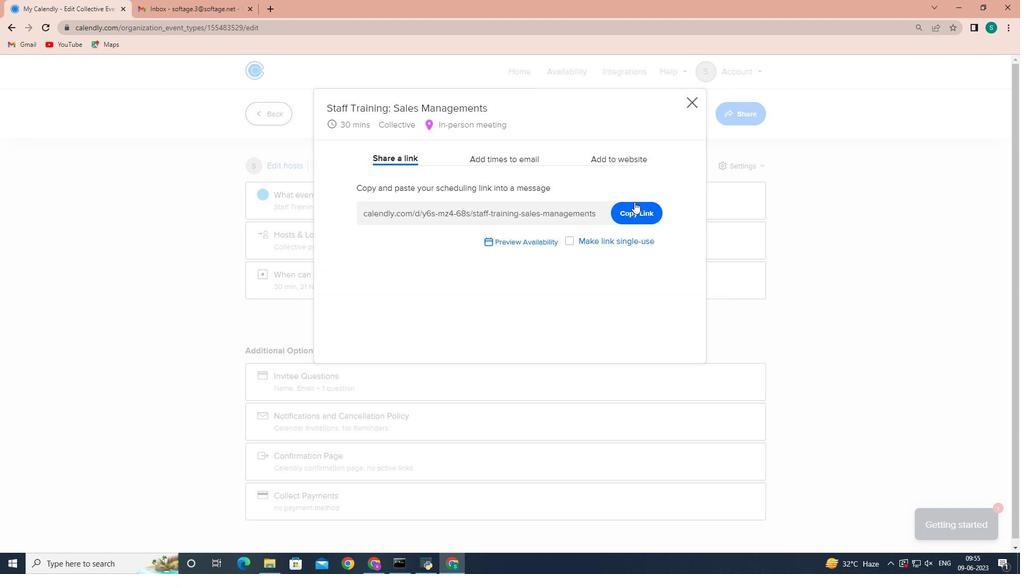 
Action: Mouse pressed left at (634, 208)
Screenshot: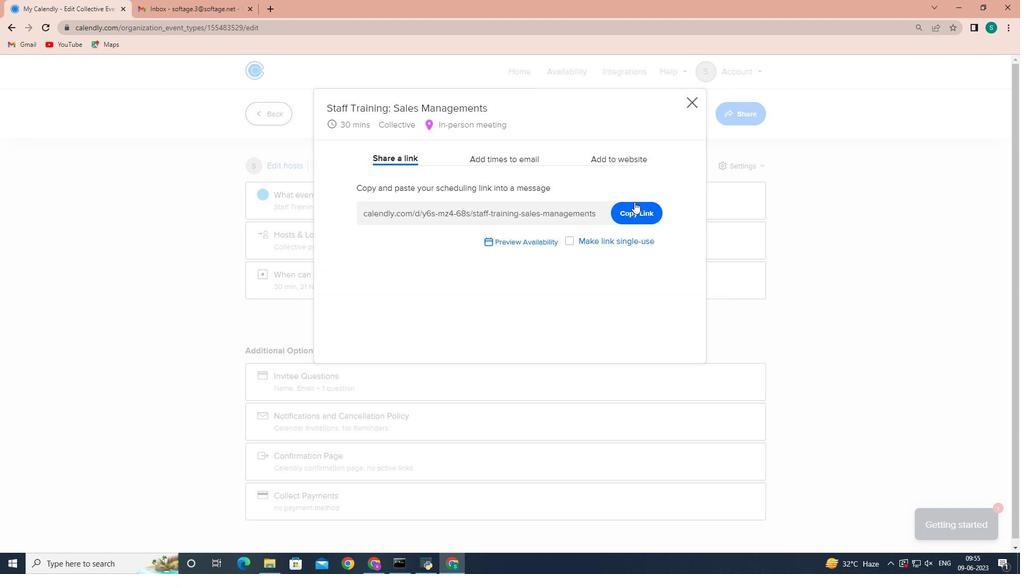 
Action: Mouse moved to (692, 105)
Screenshot: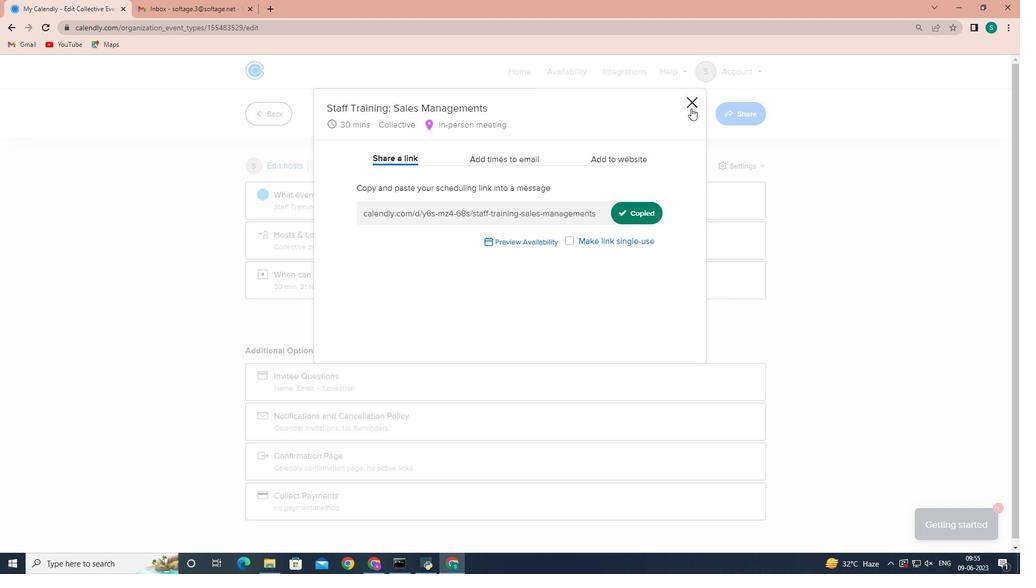 
Action: Mouse pressed left at (692, 105)
Screenshot: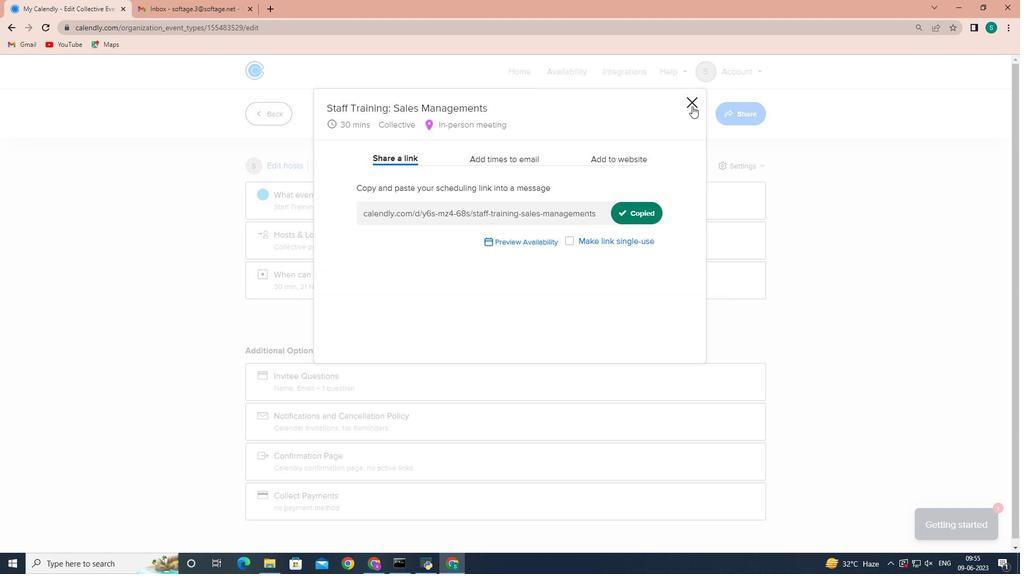 
Action: Mouse moved to (158, 0)
Screenshot: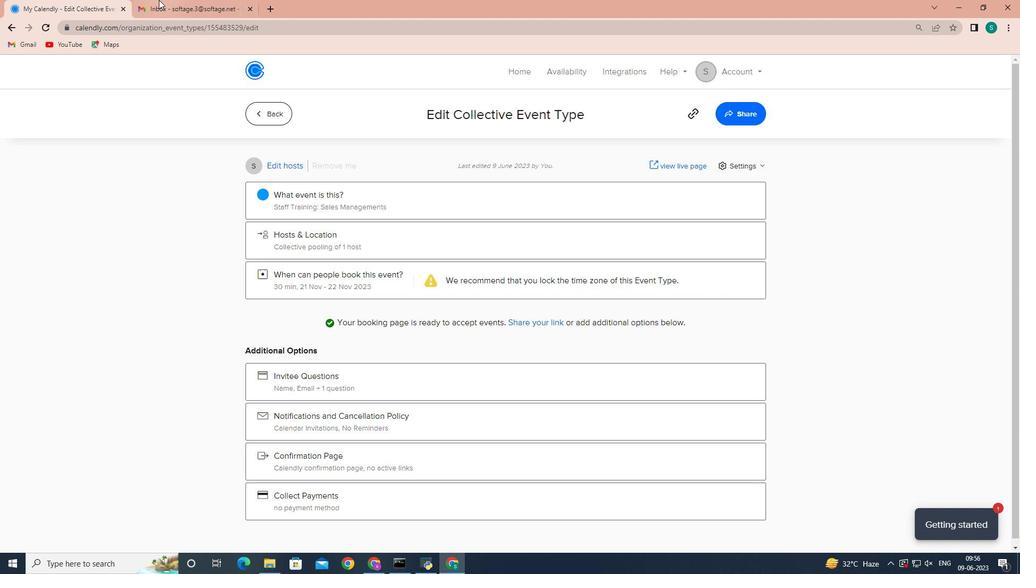 
Action: Mouse pressed left at (158, 0)
Screenshot: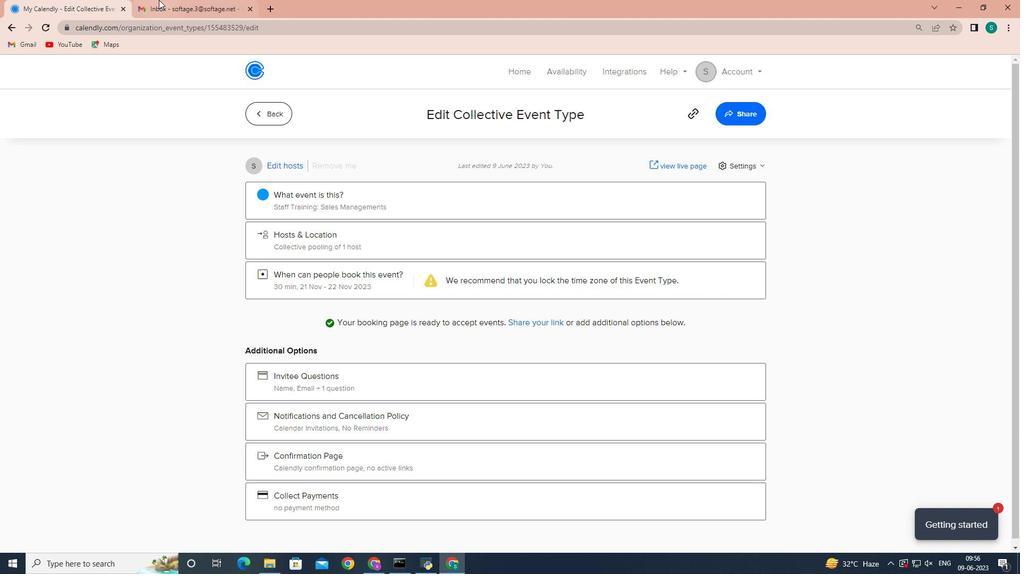 
Action: Mouse moved to (93, 132)
Screenshot: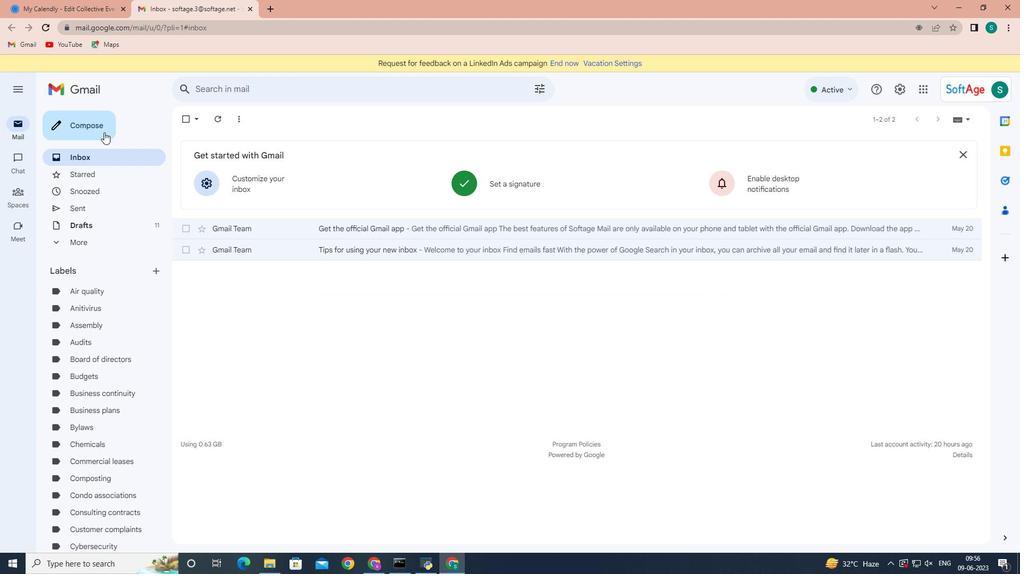 
Action: Mouse pressed left at (93, 132)
Screenshot: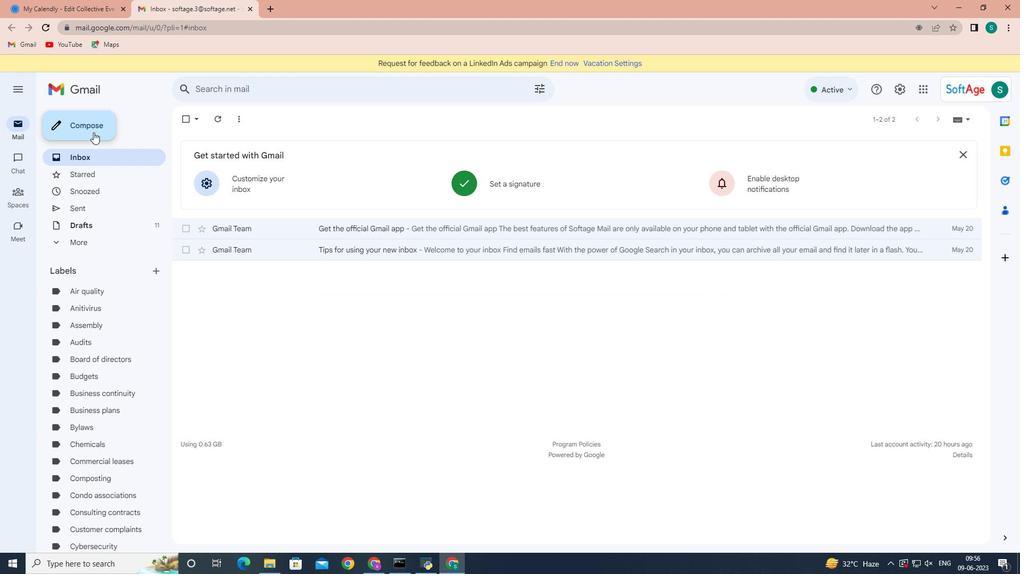 
Action: Mouse moved to (592, 366)
Screenshot: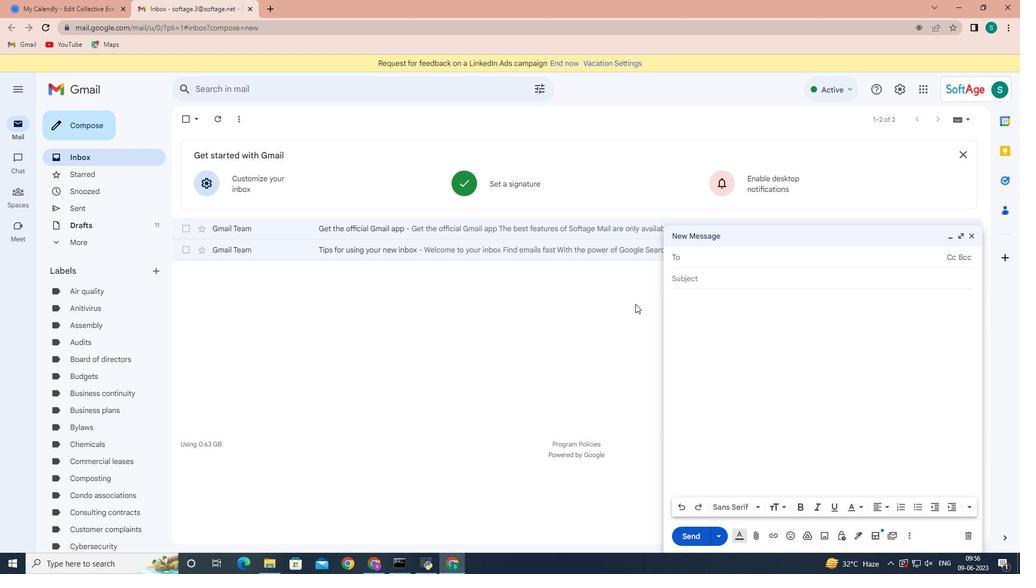 
Action: Key pressed <Key.shift>Softage.6<Key.enter><Key.shift><Key.shift><Key.shift>Softage.7<Key.enter>
Screenshot: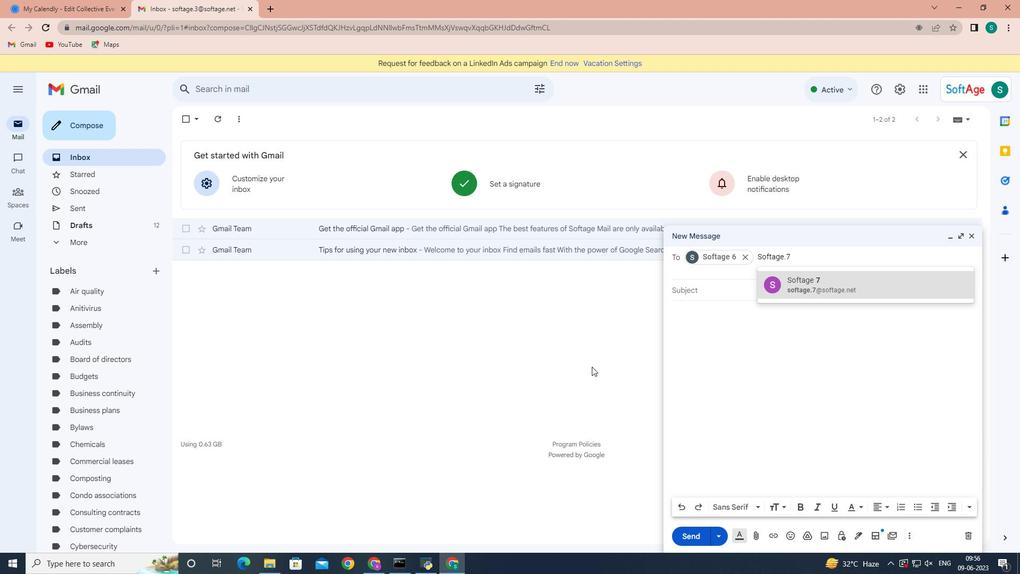 
Action: Mouse moved to (766, 341)
Screenshot: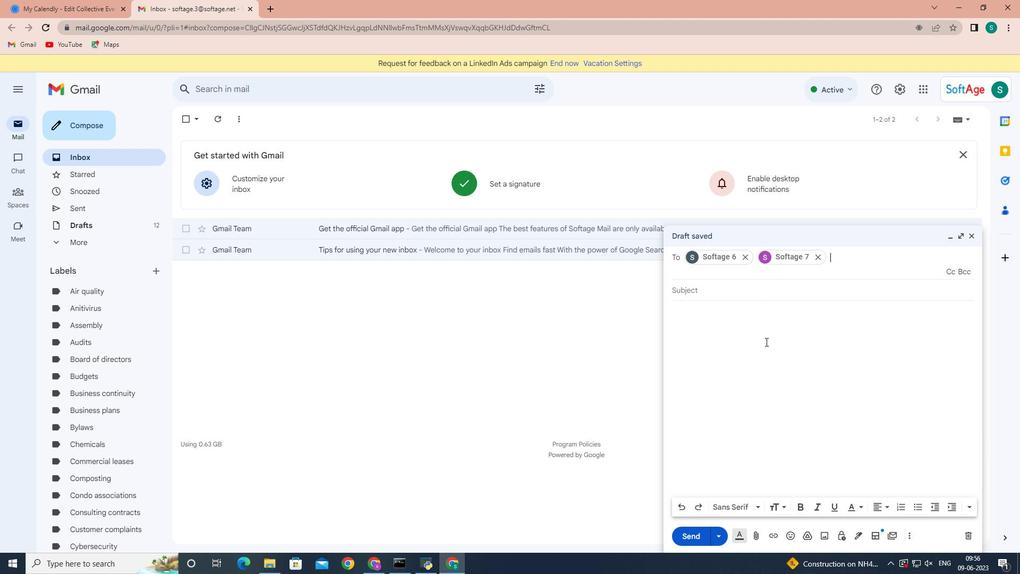 
Action: Mouse pressed left at (766, 341)
Screenshot: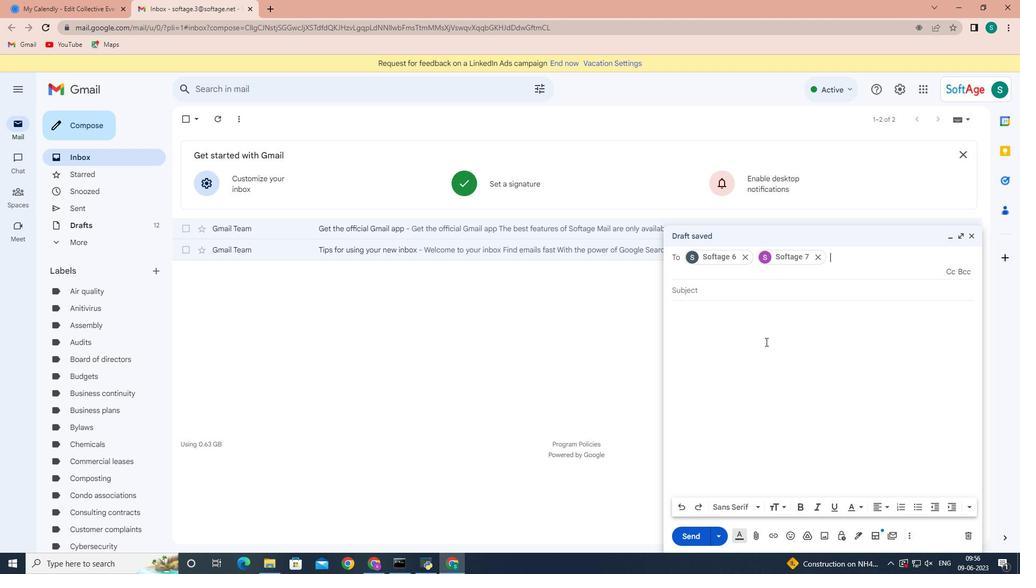 
Action: Mouse moved to (762, 357)
Screenshot: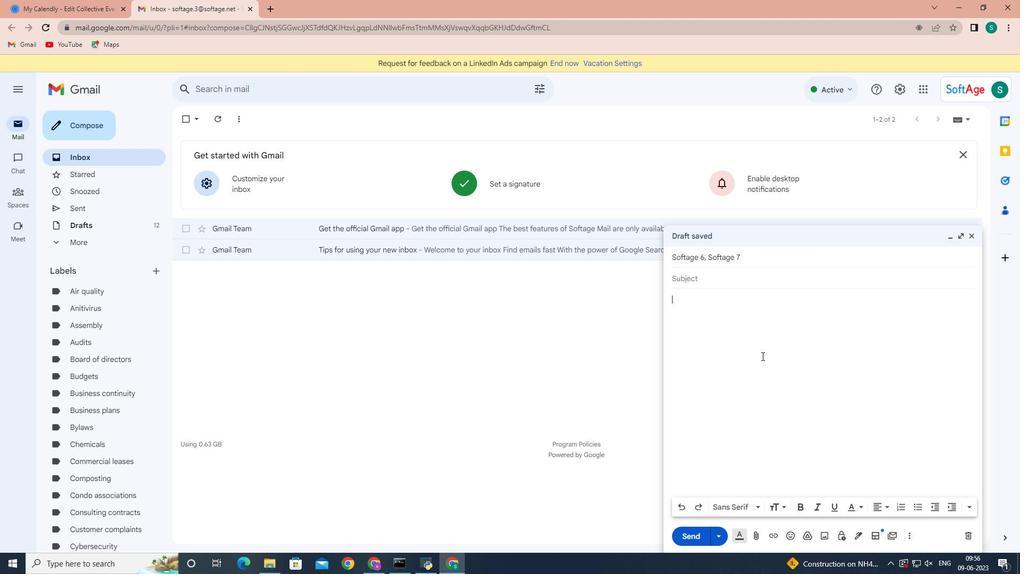 
Action: Key pressed ctrl+V
Screenshot: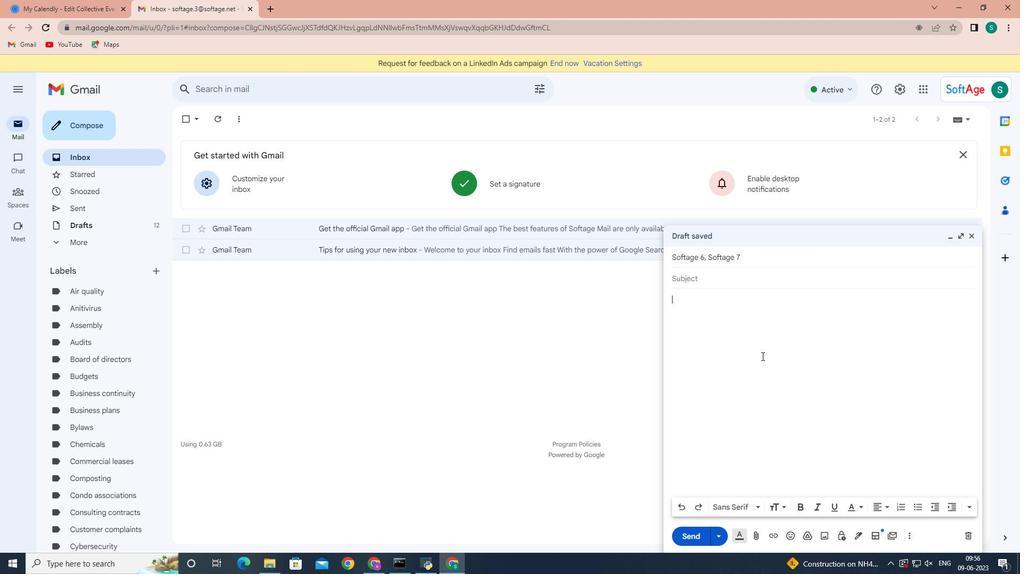 
Action: Mouse moved to (695, 540)
Screenshot: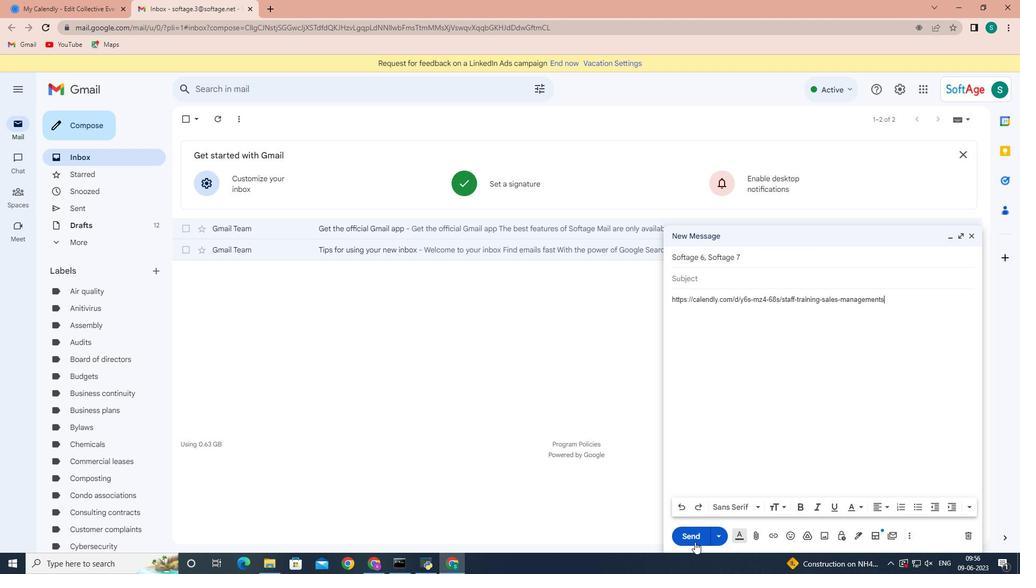 
Action: Mouse pressed left at (695, 540)
Screenshot: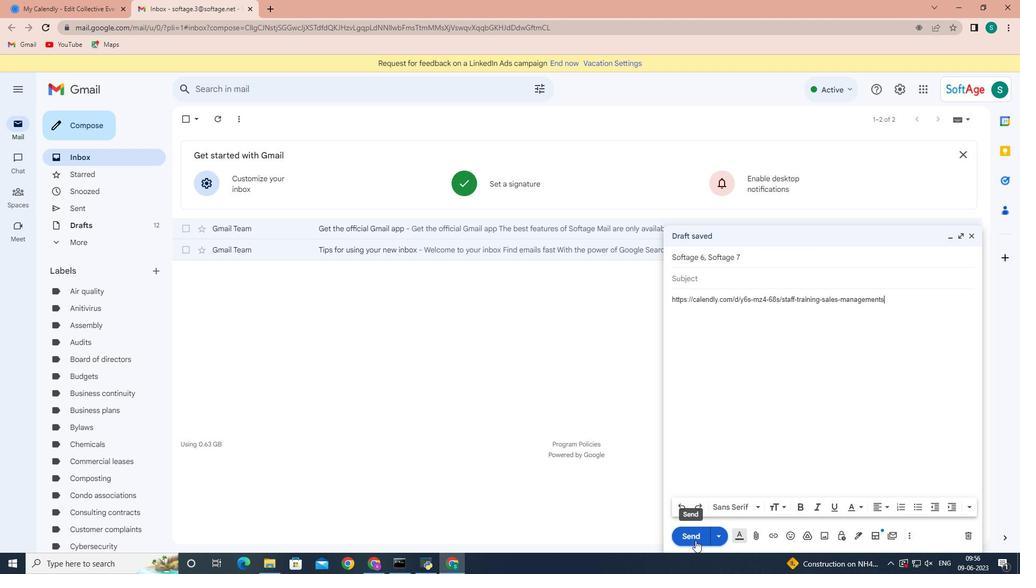 
Action: Mouse moved to (524, 439)
Screenshot: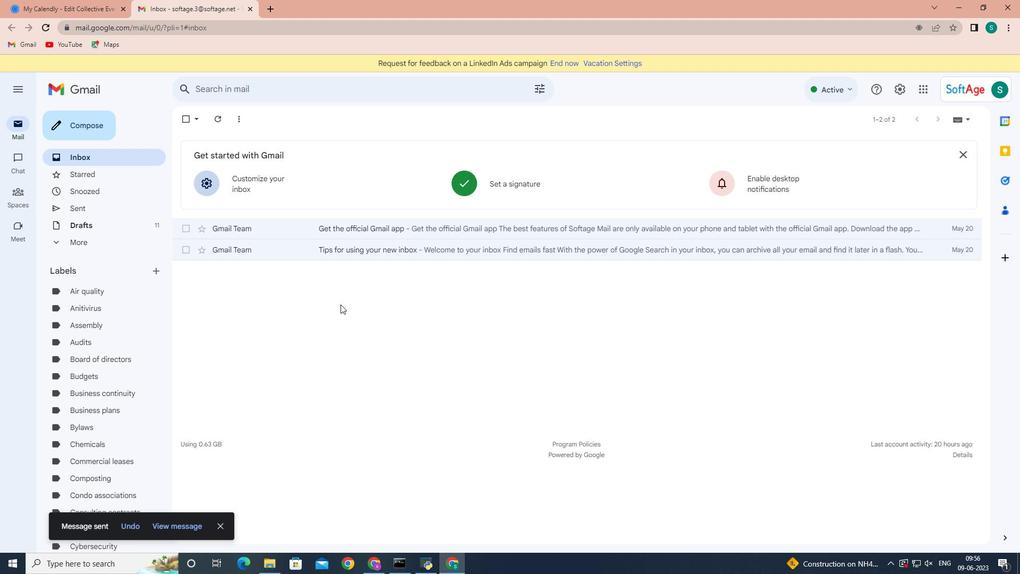 
